 Task: Send an email with the signature Amber Rodriguez with the subject Thank you and the message I appreciate your time and attention to this matter. from softage.1@softage.net to softage.10@softage.net and softage.2@softage.net with an attached document Statement_of_work.docx
Action: Mouse moved to (349, 553)
Screenshot: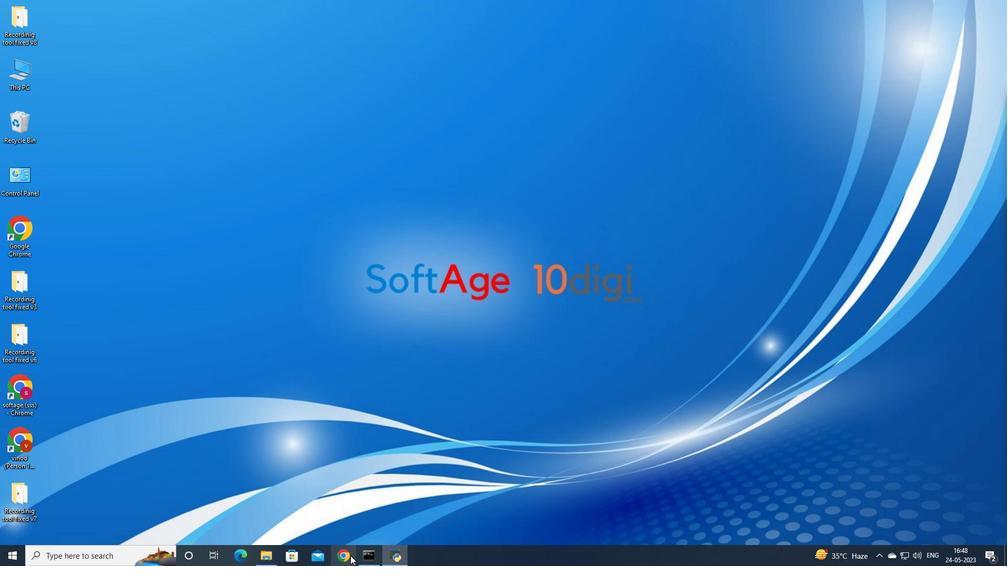 
Action: Mouse pressed left at (349, 553)
Screenshot: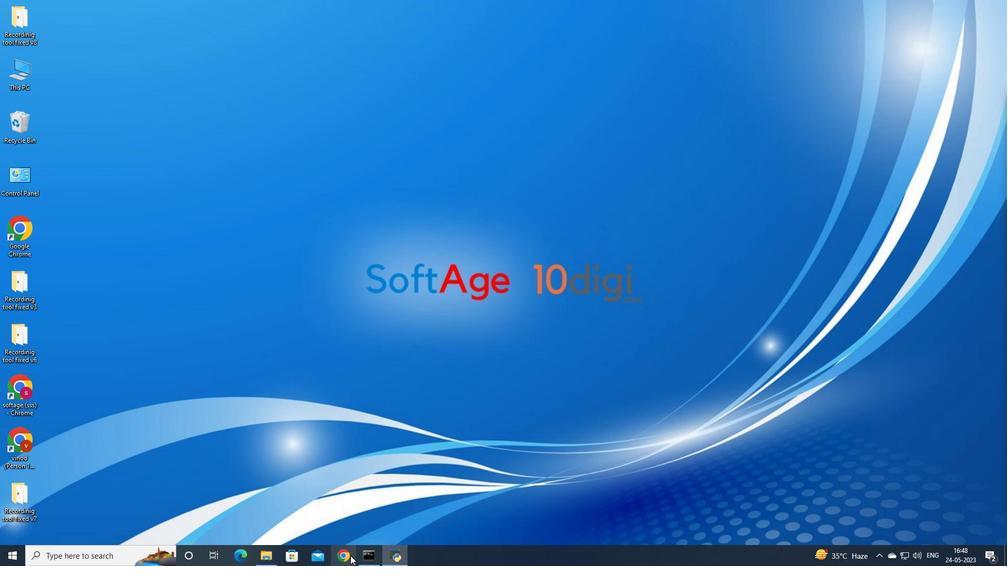 
Action: Mouse moved to (460, 310)
Screenshot: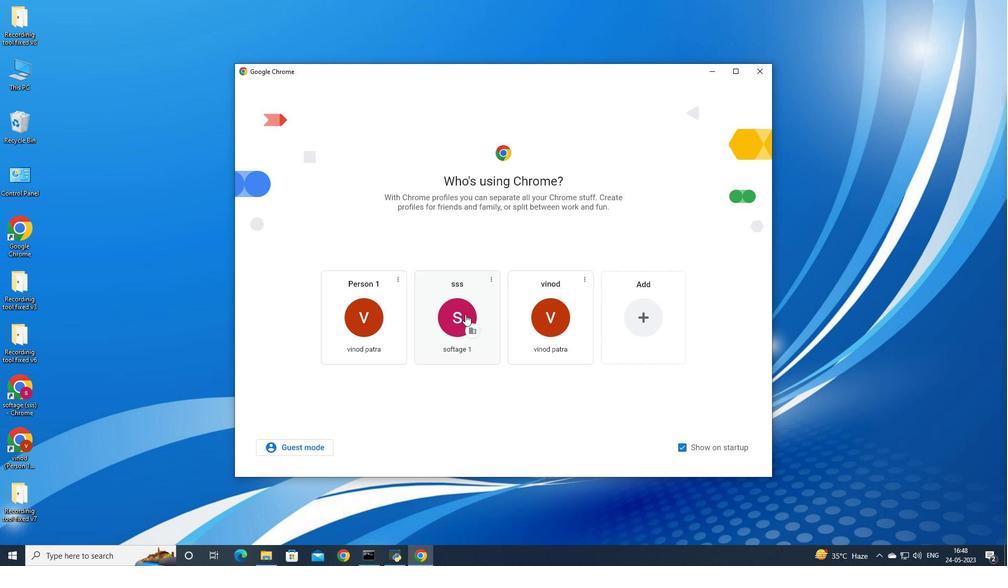 
Action: Mouse pressed left at (460, 310)
Screenshot: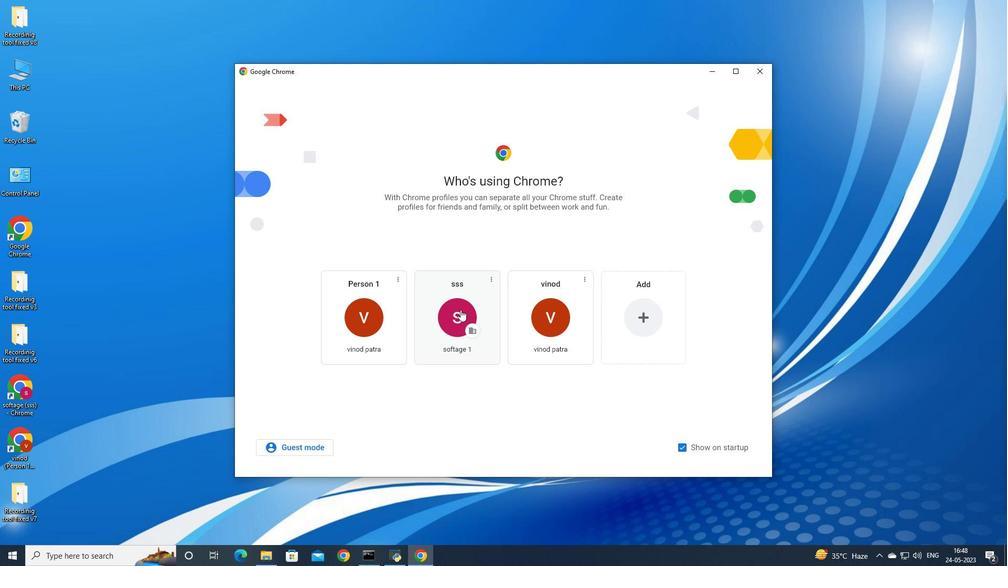 
Action: Mouse moved to (457, 320)
Screenshot: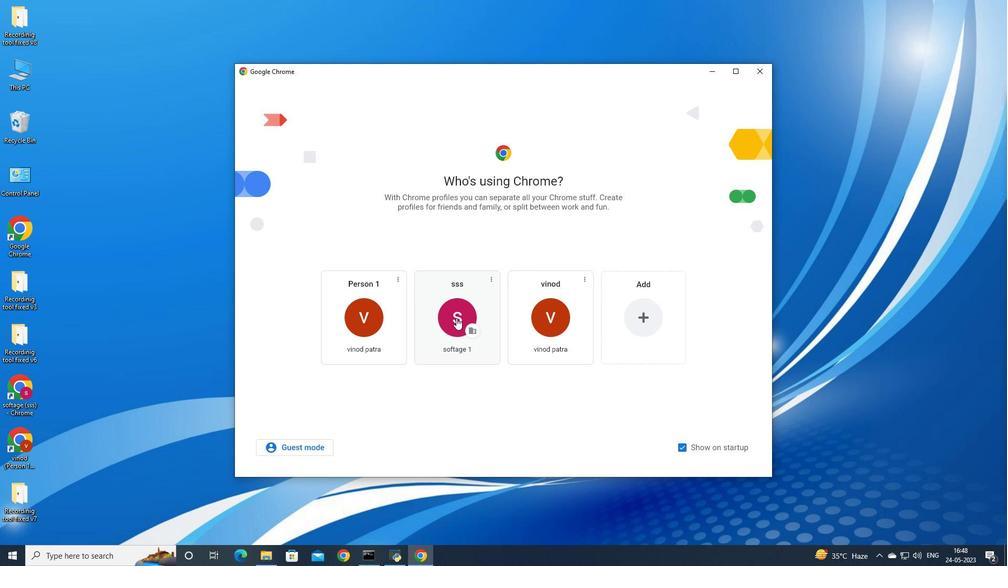 
Action: Mouse pressed left at (457, 320)
Screenshot: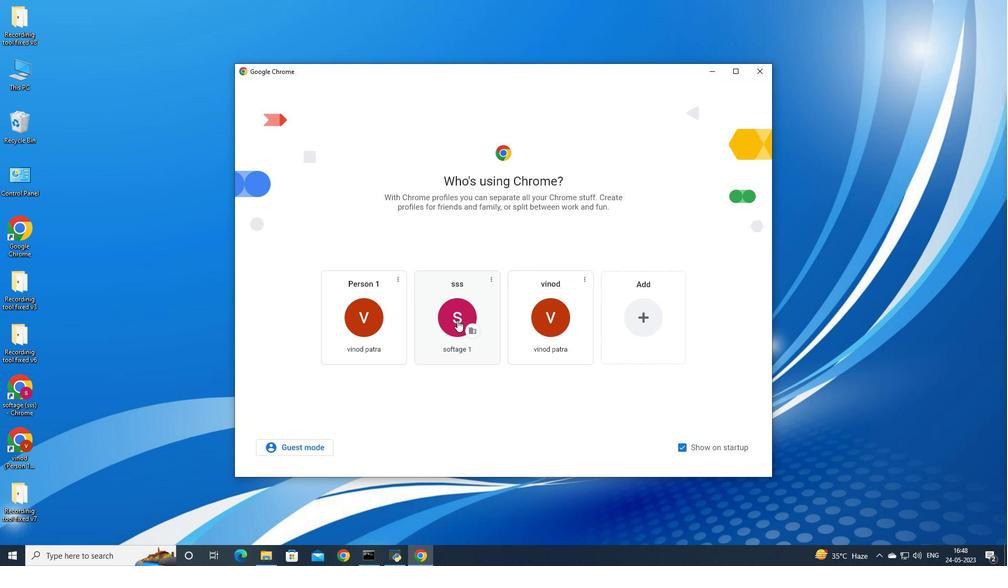 
Action: Mouse moved to (906, 57)
Screenshot: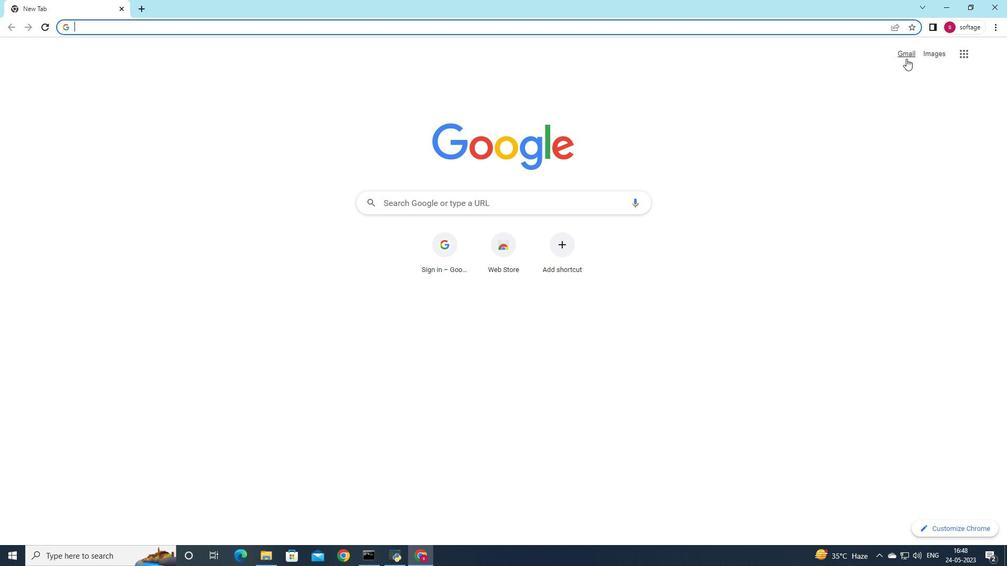 
Action: Mouse pressed left at (906, 57)
Screenshot: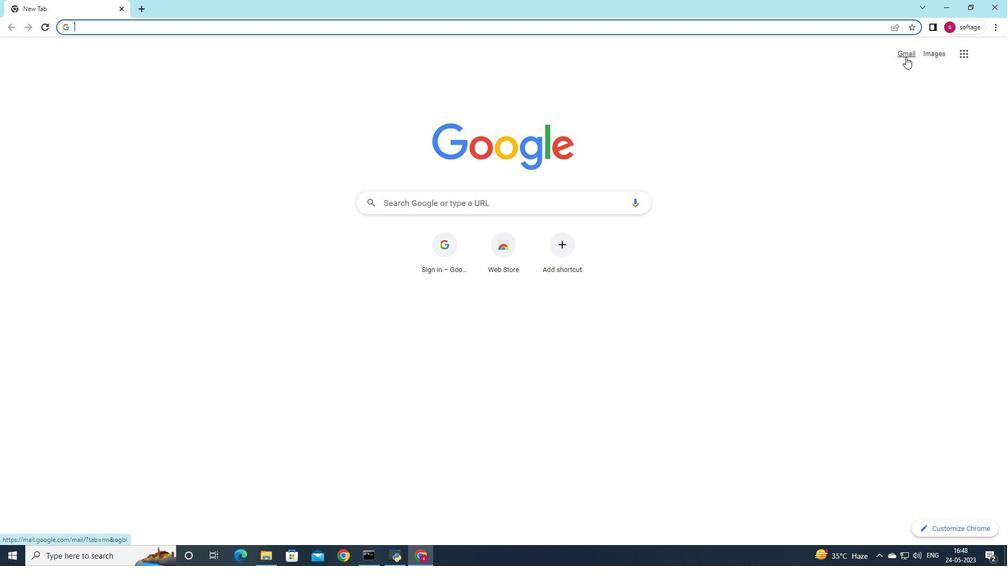 
Action: Mouse moved to (892, 77)
Screenshot: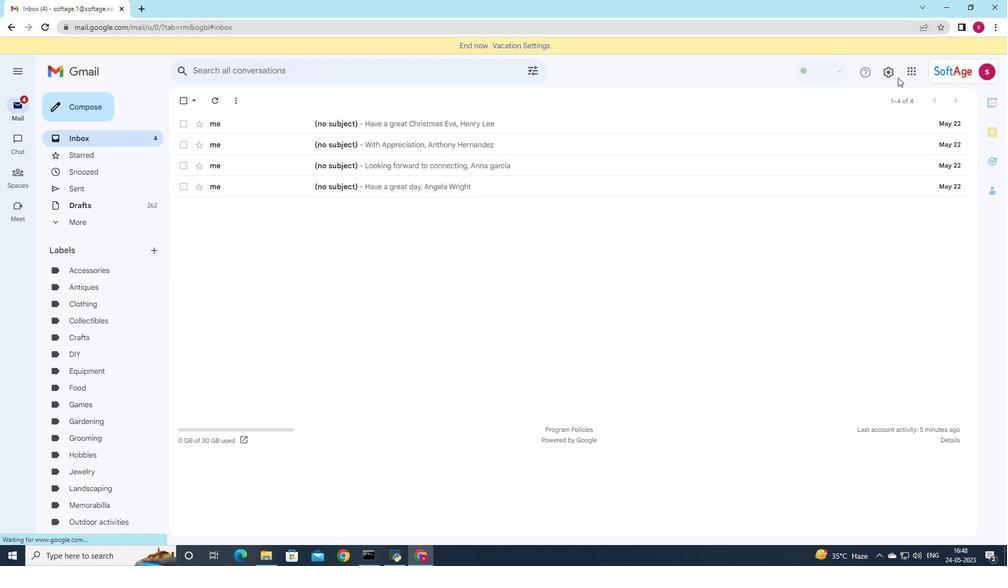 
Action: Mouse pressed left at (892, 77)
Screenshot: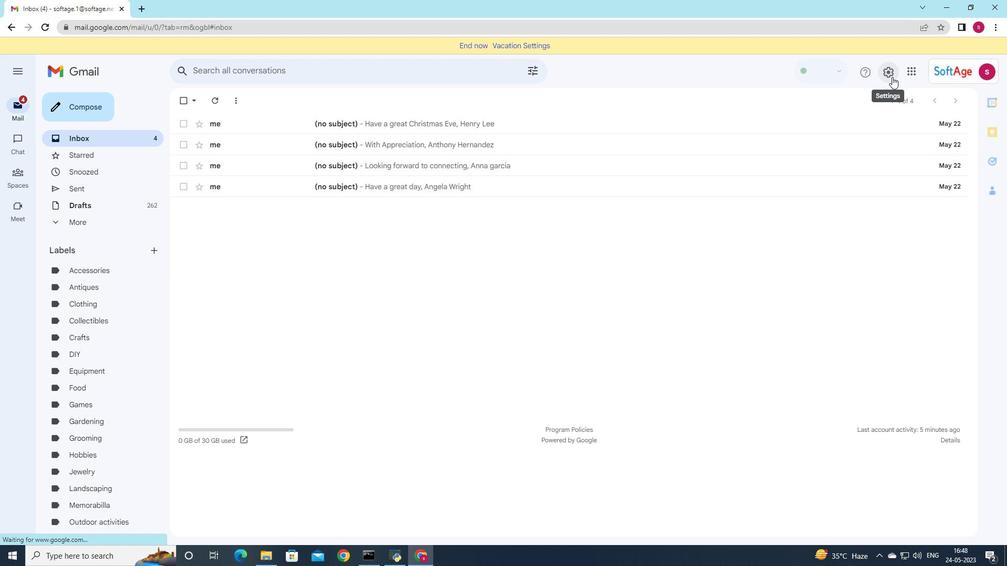 
Action: Mouse moved to (897, 120)
Screenshot: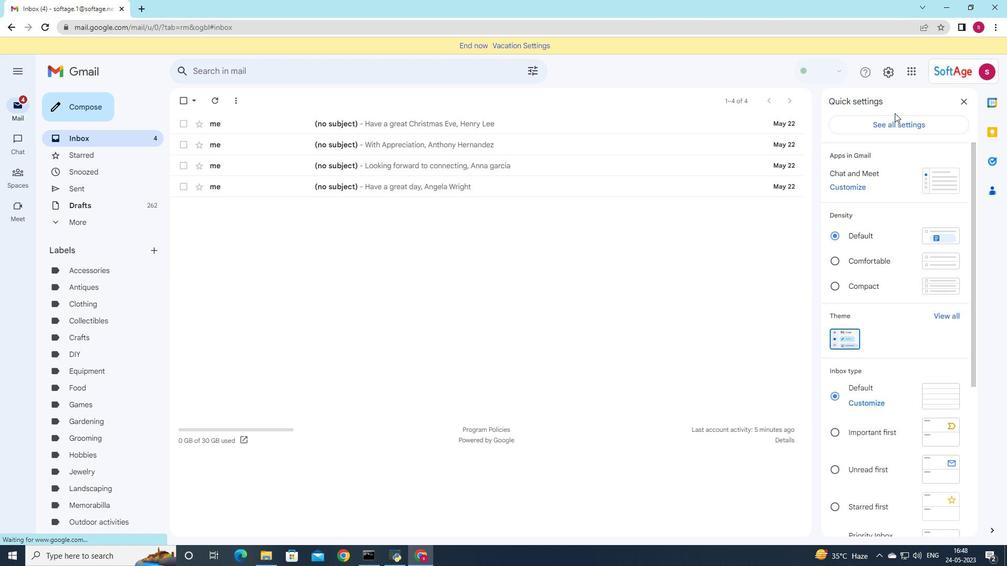 
Action: Mouse pressed left at (897, 120)
Screenshot: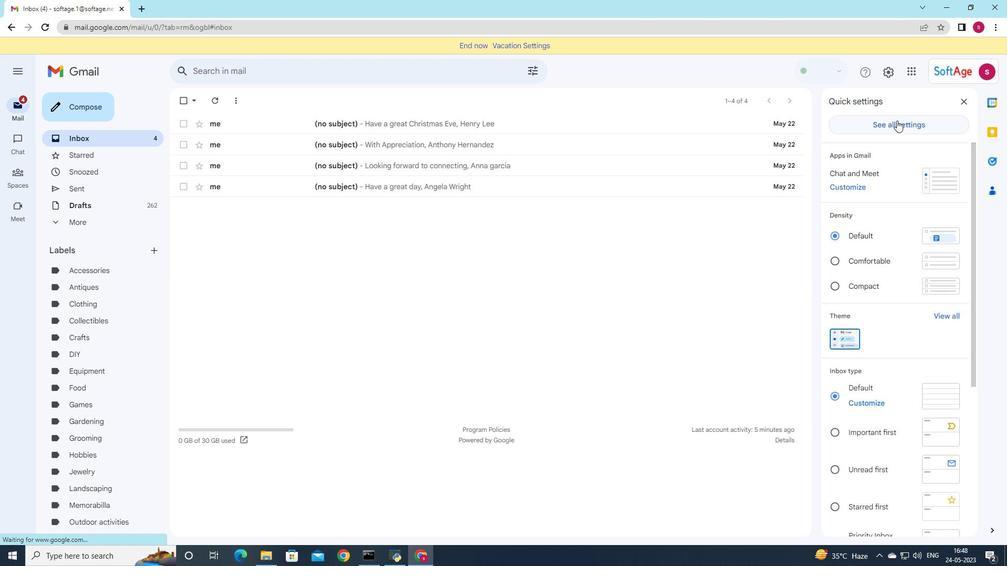 
Action: Mouse moved to (605, 199)
Screenshot: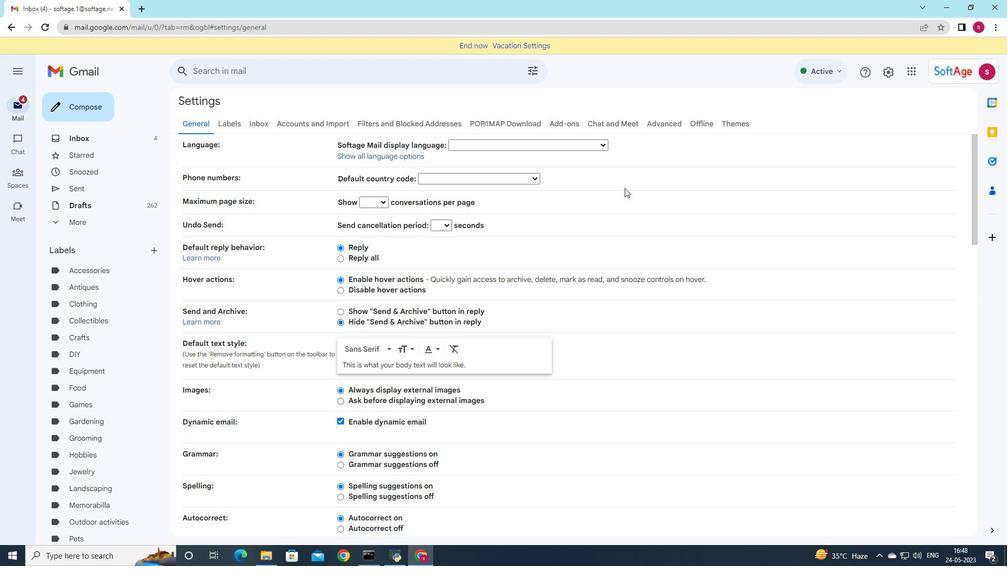 
Action: Mouse scrolled (605, 198) with delta (0, 0)
Screenshot: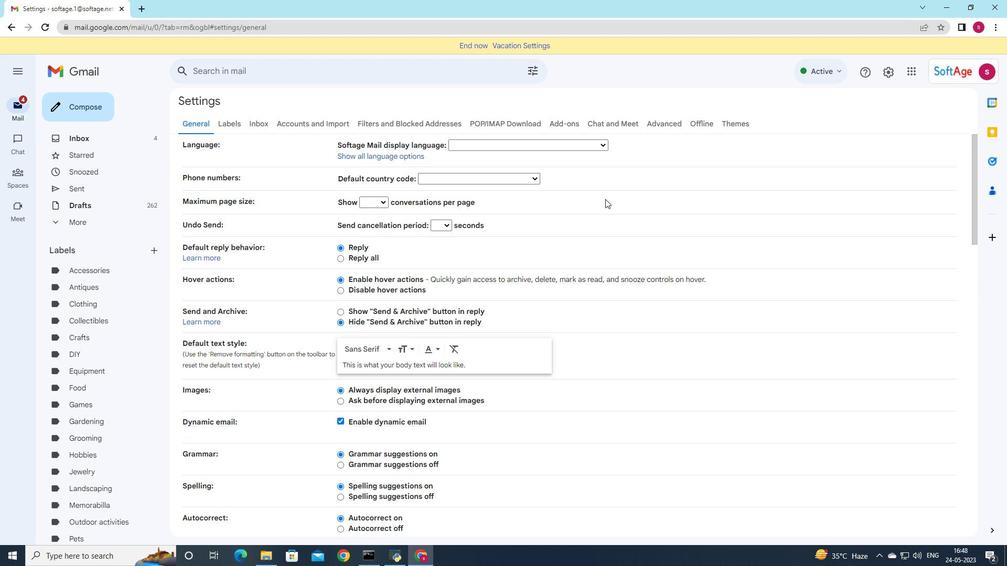 
Action: Mouse scrolled (605, 198) with delta (0, 0)
Screenshot: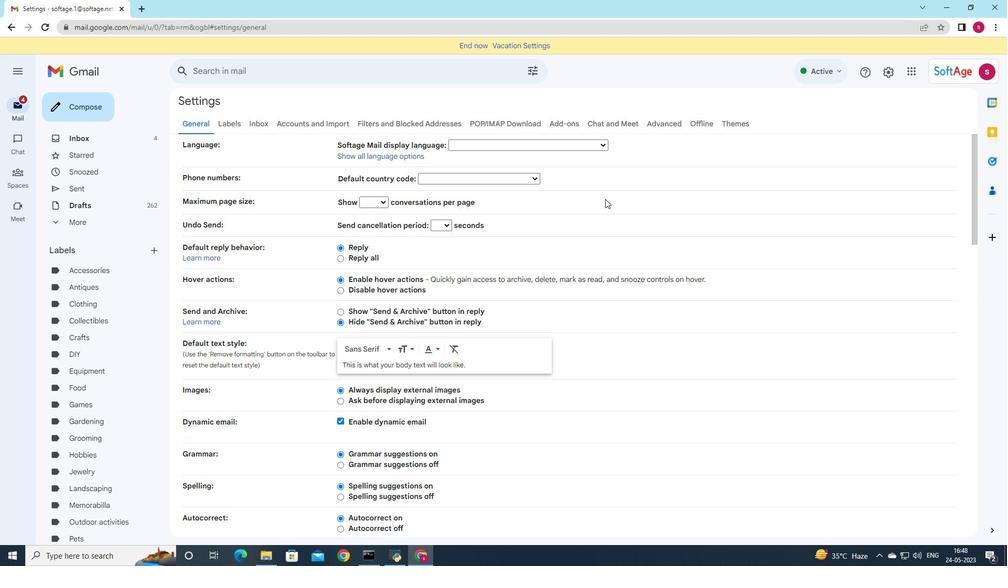 
Action: Mouse scrolled (605, 198) with delta (0, 0)
Screenshot: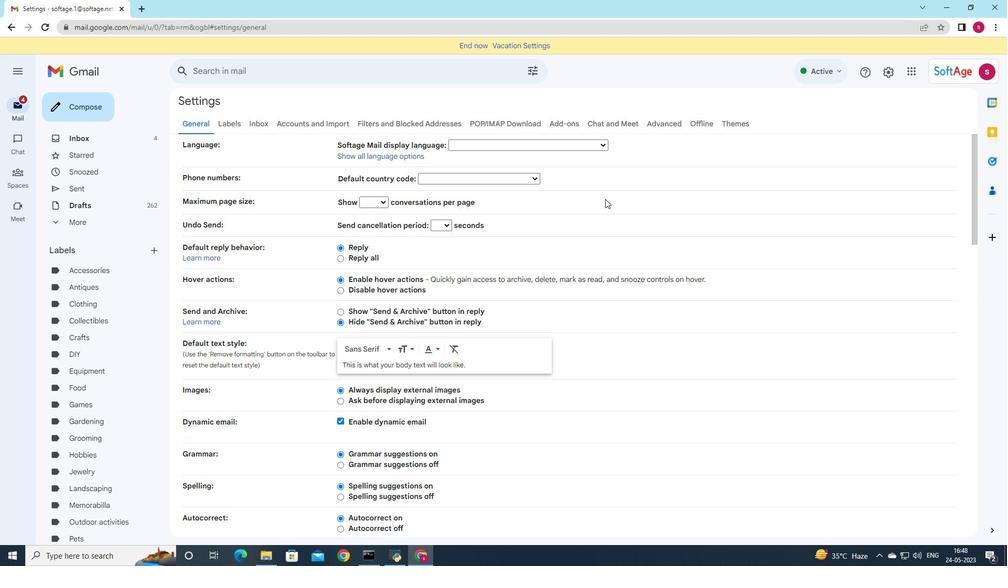 
Action: Mouse scrolled (605, 198) with delta (0, 0)
Screenshot: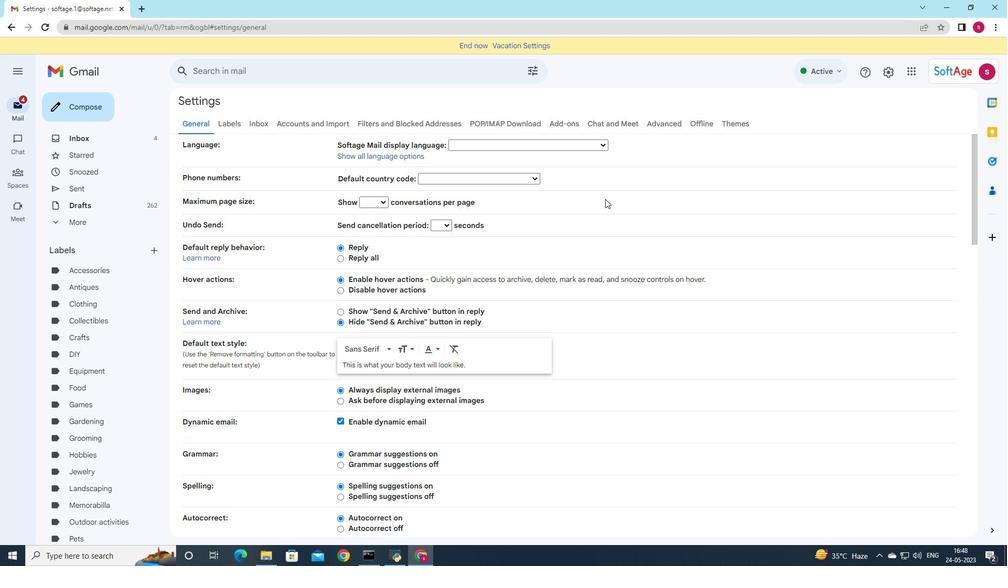 
Action: Mouse scrolled (605, 198) with delta (0, 0)
Screenshot: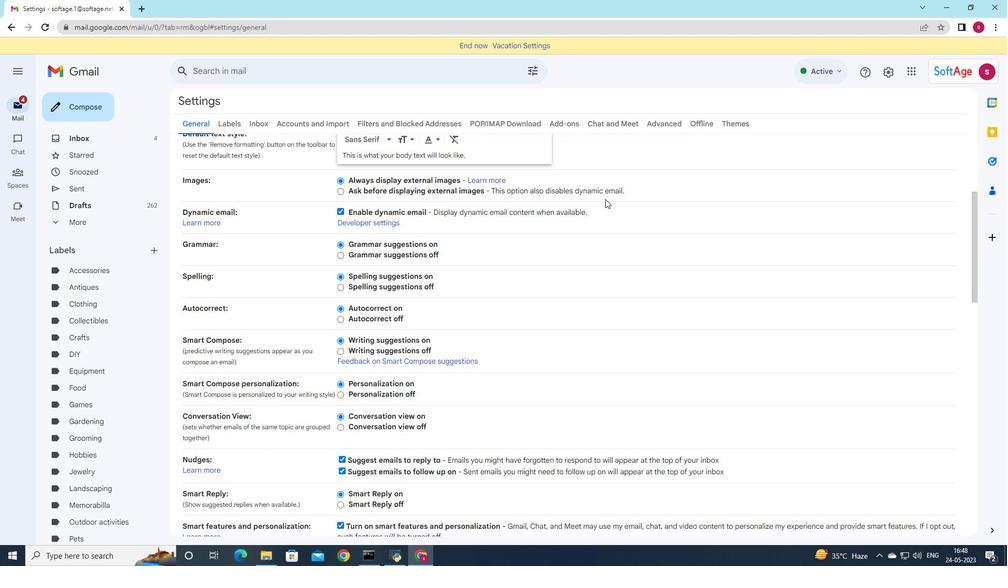 
Action: Mouse scrolled (605, 198) with delta (0, 0)
Screenshot: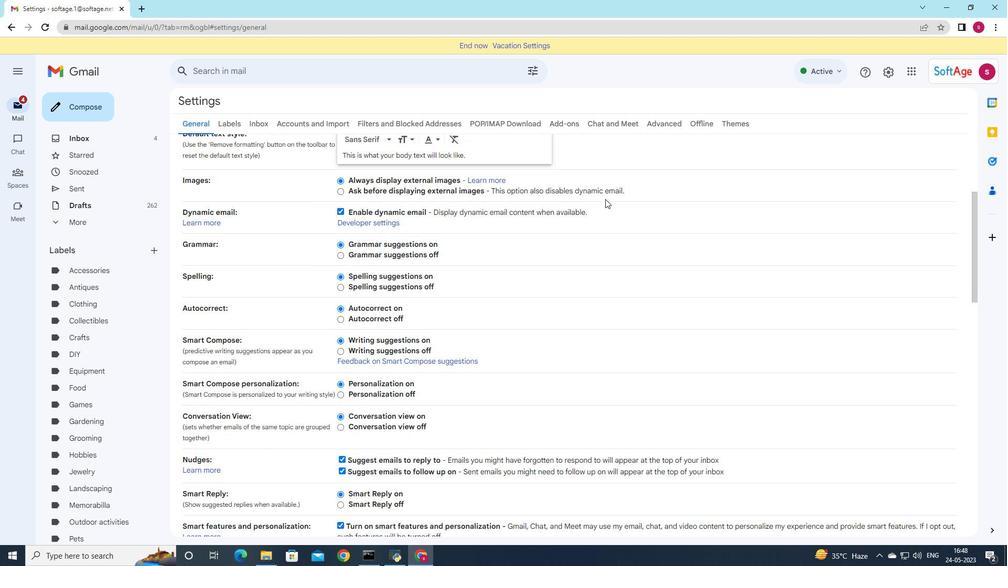 
Action: Mouse scrolled (605, 198) with delta (0, 0)
Screenshot: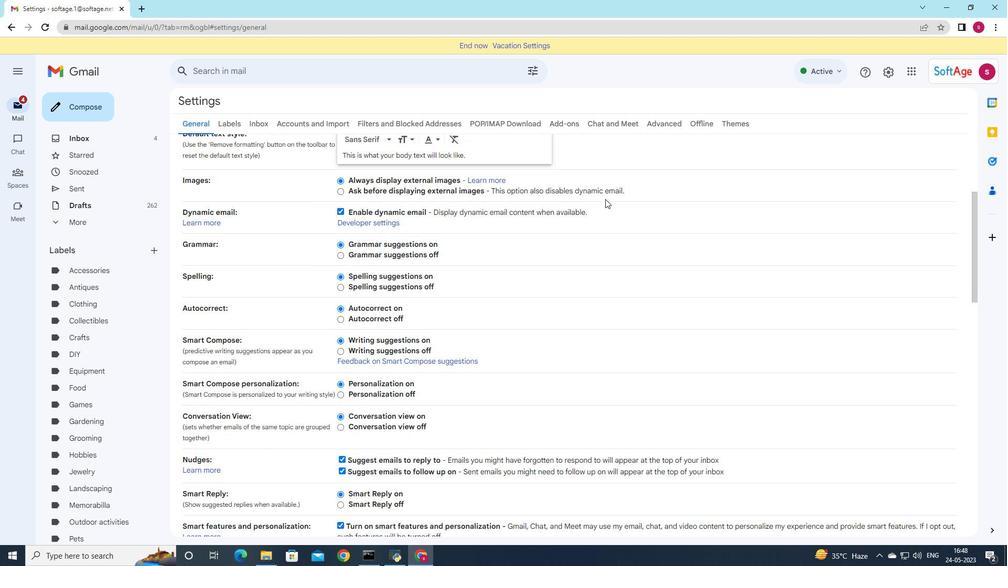 
Action: Mouse scrolled (605, 198) with delta (0, 0)
Screenshot: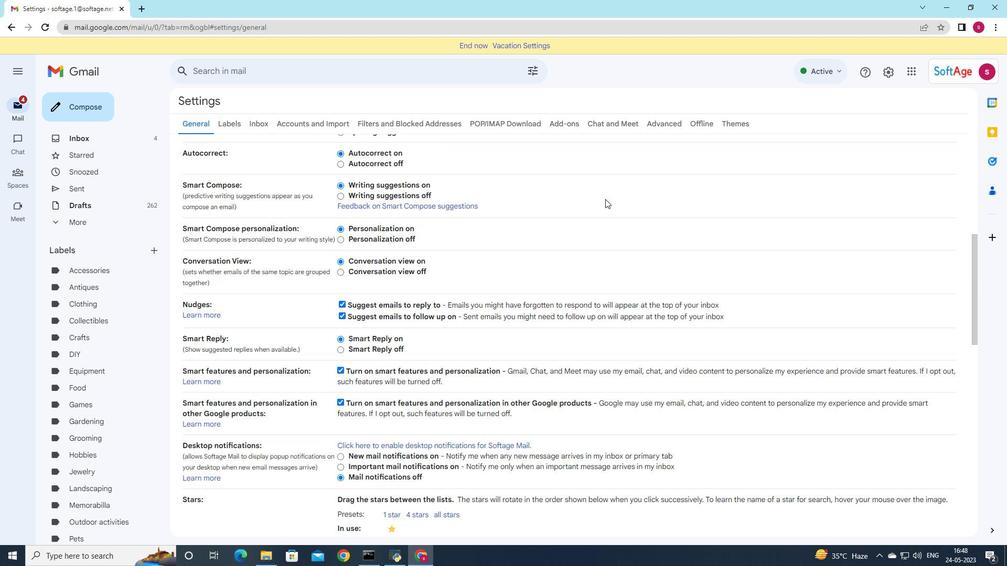 
Action: Mouse scrolled (605, 198) with delta (0, 0)
Screenshot: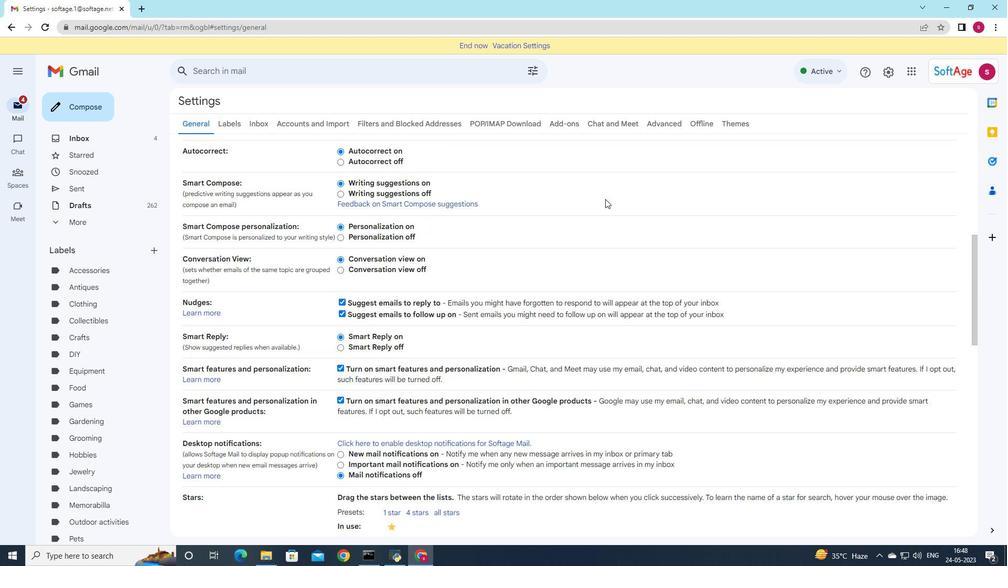 
Action: Mouse scrolled (605, 198) with delta (0, 0)
Screenshot: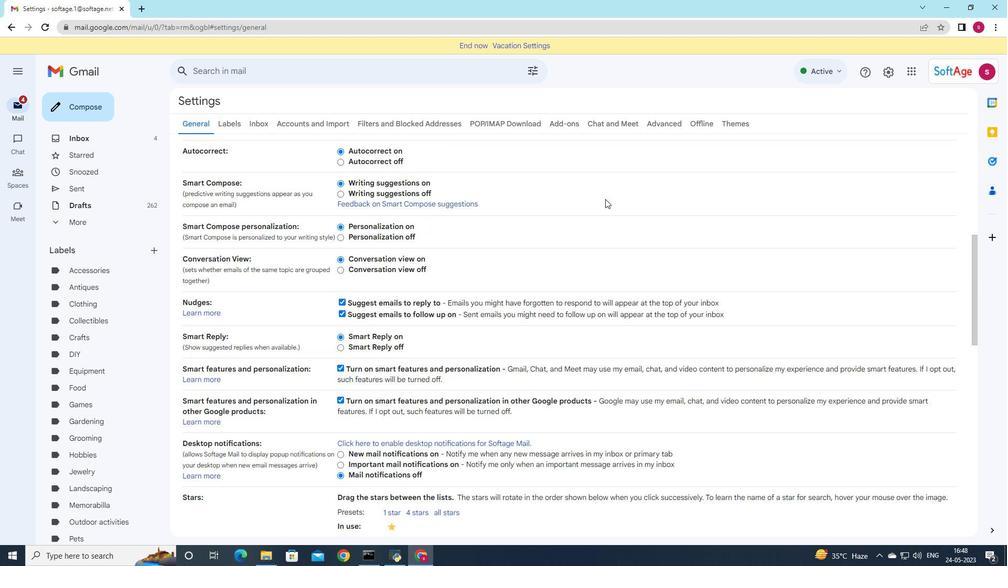 
Action: Mouse scrolled (605, 198) with delta (0, 0)
Screenshot: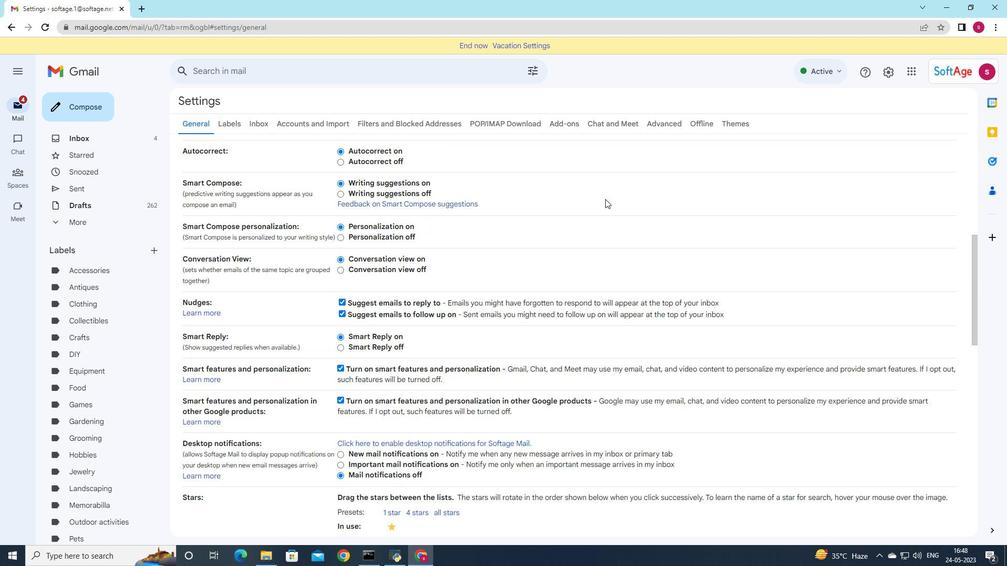 
Action: Mouse scrolled (605, 198) with delta (0, 0)
Screenshot: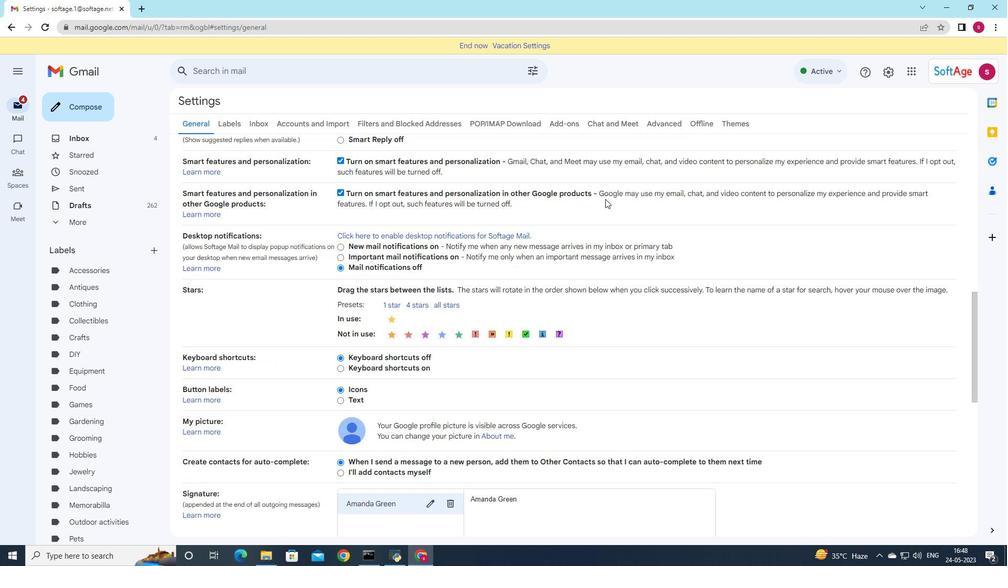 
Action: Mouse scrolled (605, 198) with delta (0, 0)
Screenshot: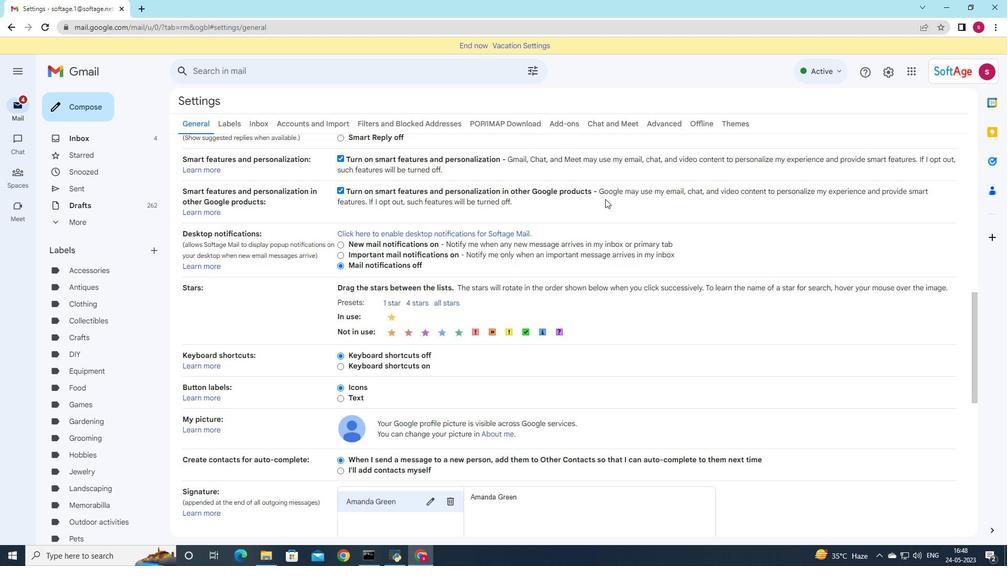 
Action: Mouse scrolled (605, 198) with delta (0, 0)
Screenshot: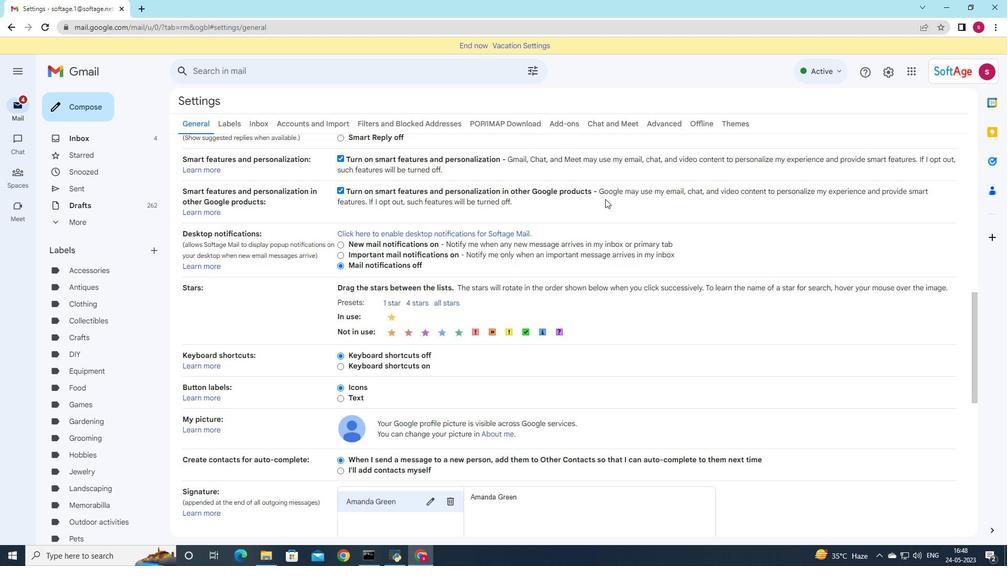 
Action: Mouse scrolled (605, 198) with delta (0, 0)
Screenshot: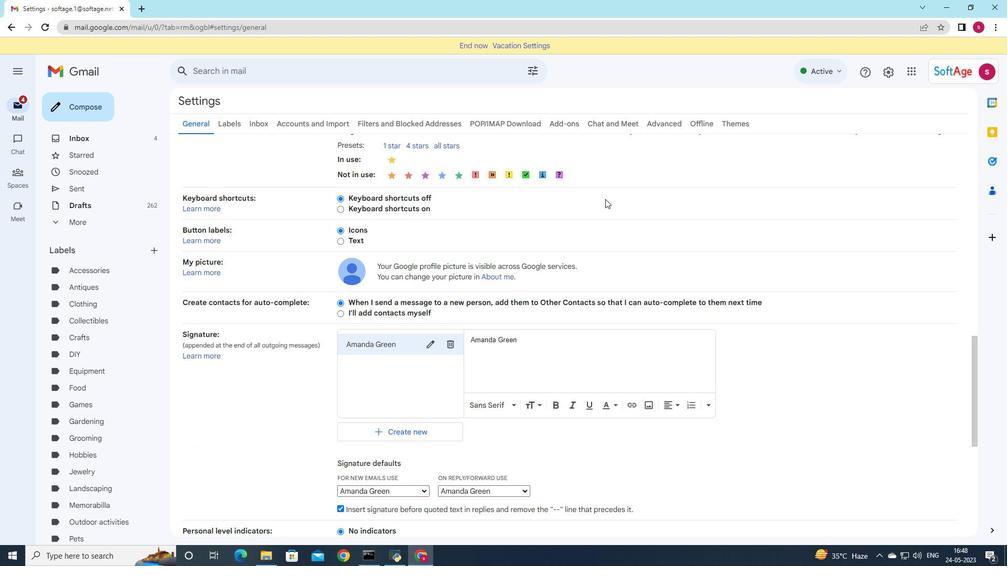 
Action: Mouse scrolled (605, 198) with delta (0, 0)
Screenshot: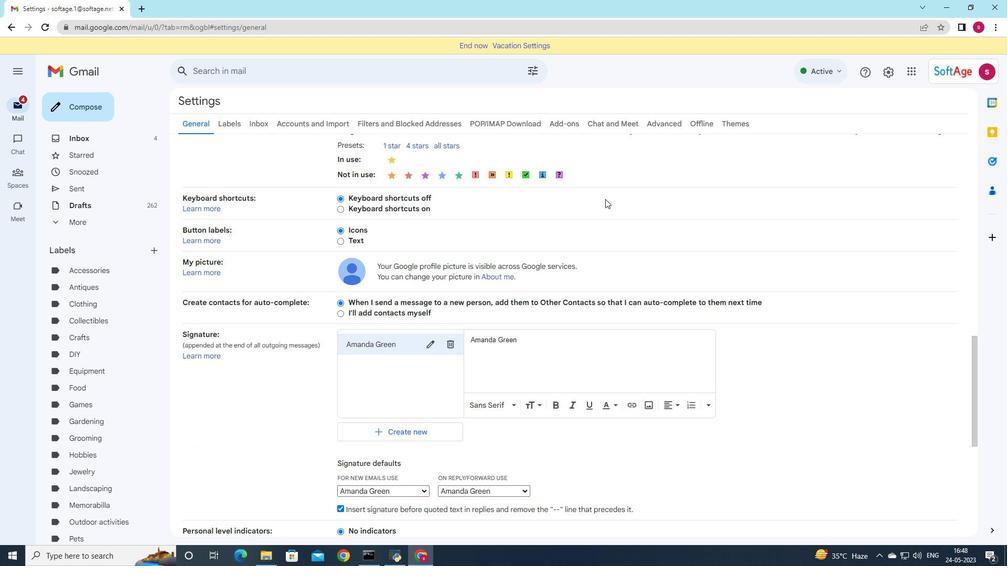 
Action: Mouse scrolled (605, 198) with delta (0, 0)
Screenshot: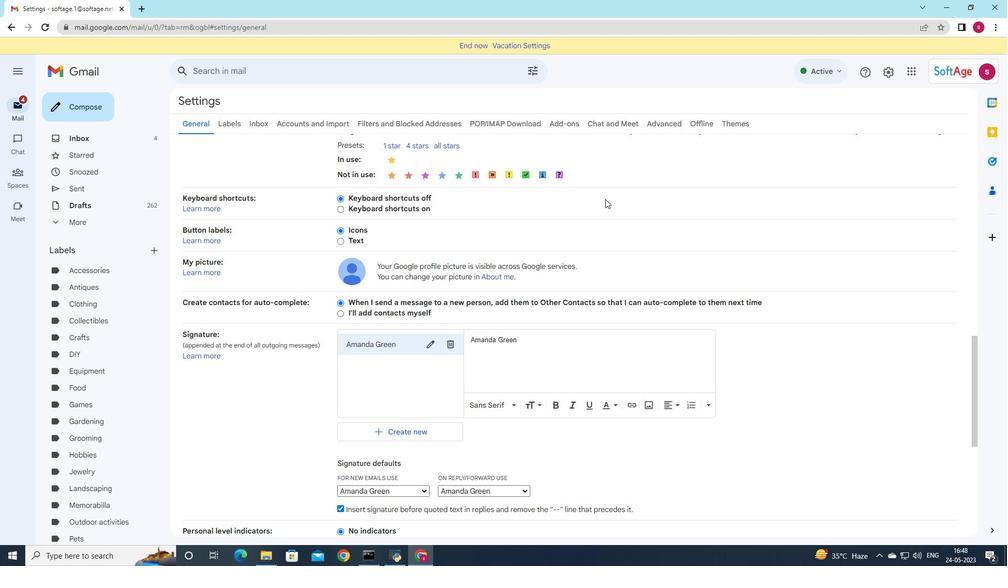 
Action: Mouse moved to (453, 191)
Screenshot: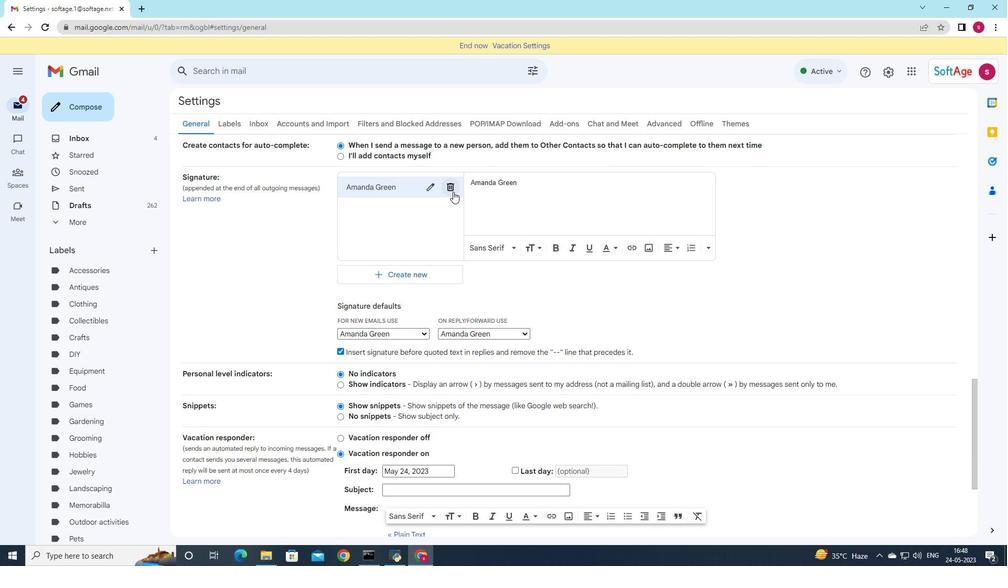 
Action: Mouse pressed left at (453, 191)
Screenshot: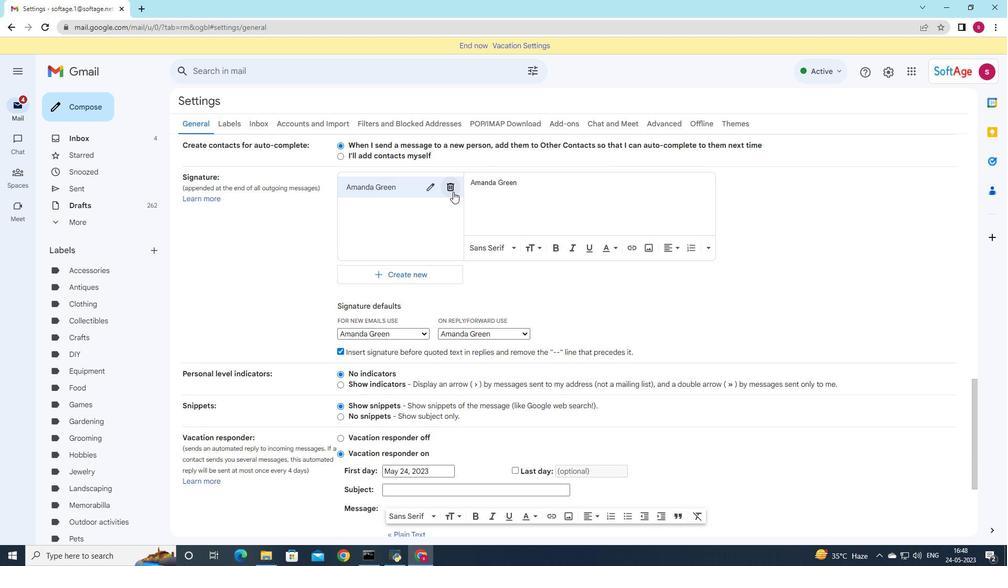 
Action: Mouse moved to (606, 314)
Screenshot: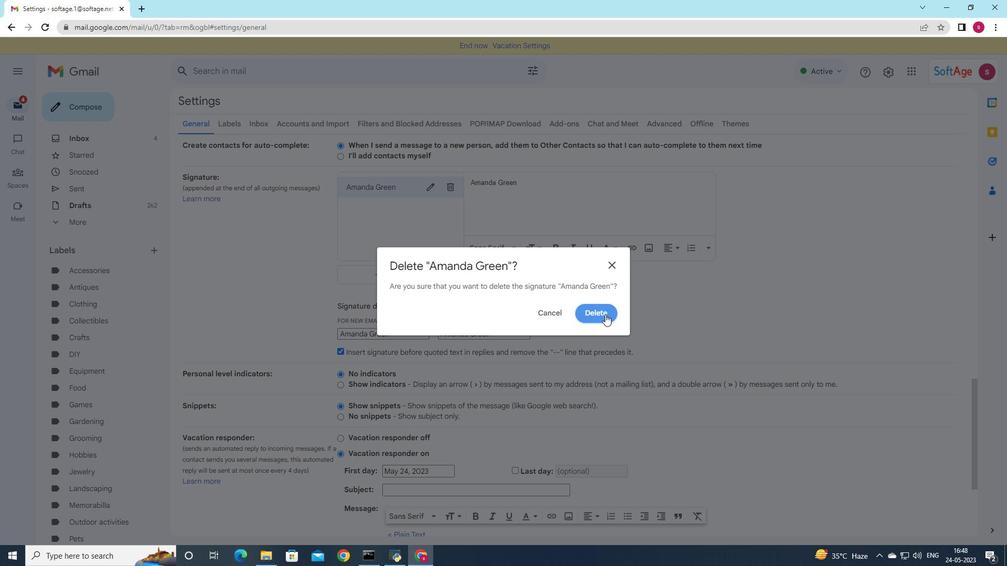 
Action: Mouse pressed left at (606, 314)
Screenshot: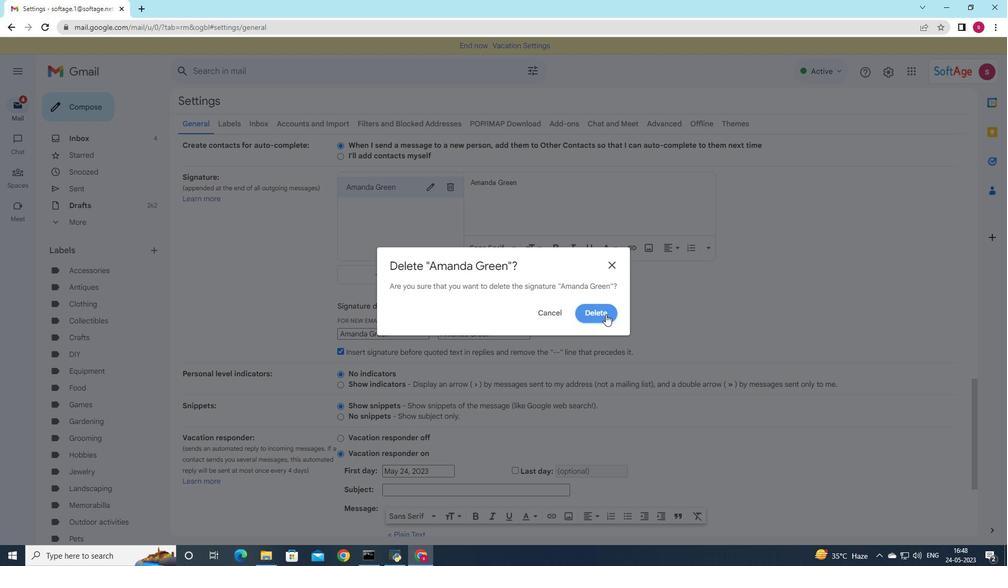 
Action: Mouse moved to (394, 195)
Screenshot: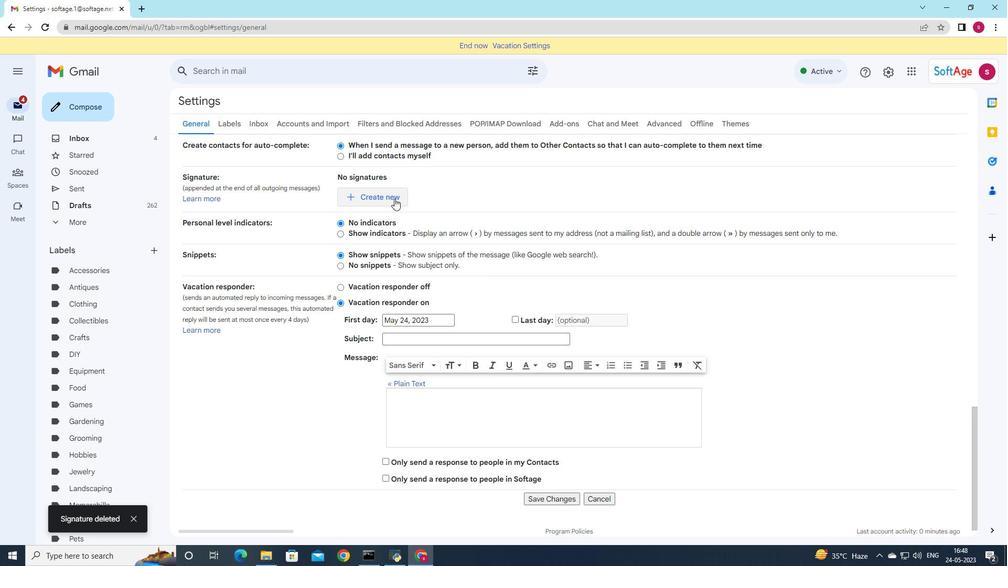 
Action: Mouse pressed left at (394, 195)
Screenshot: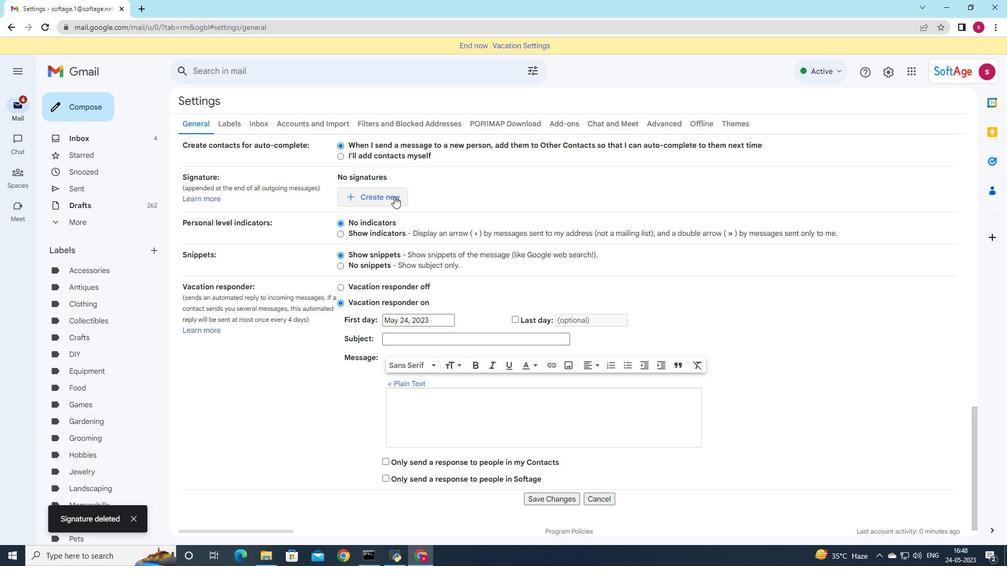 
Action: Mouse moved to (509, 283)
Screenshot: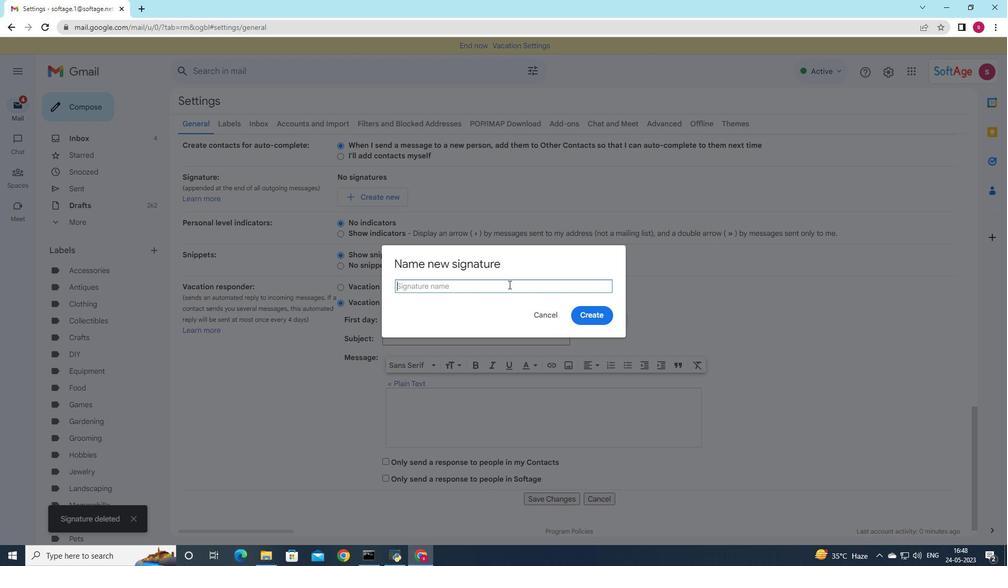 
Action: Key pressed <Key.shift>Amber<Key.space><Key.shift>Rodriguez
Screenshot: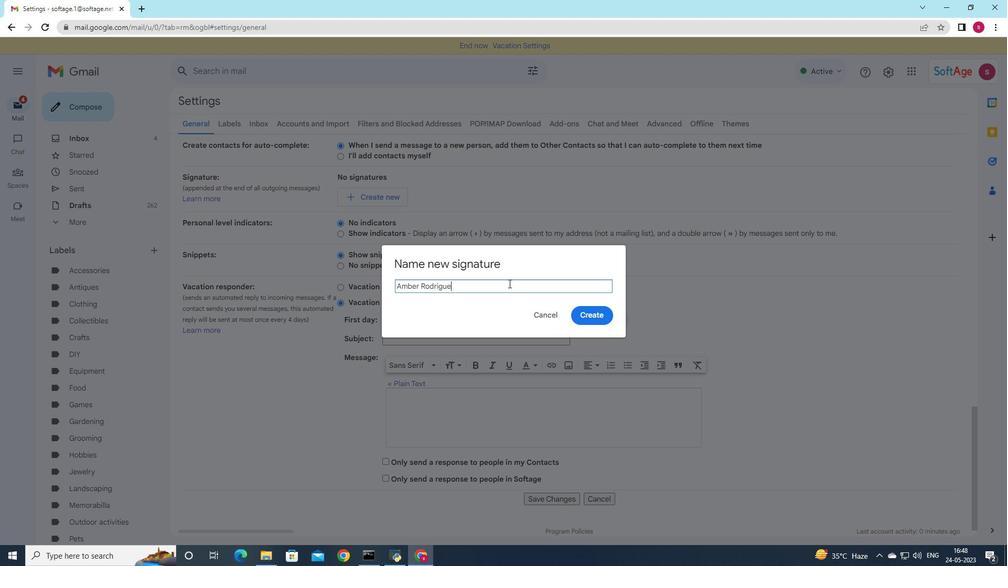 
Action: Mouse moved to (564, 322)
Screenshot: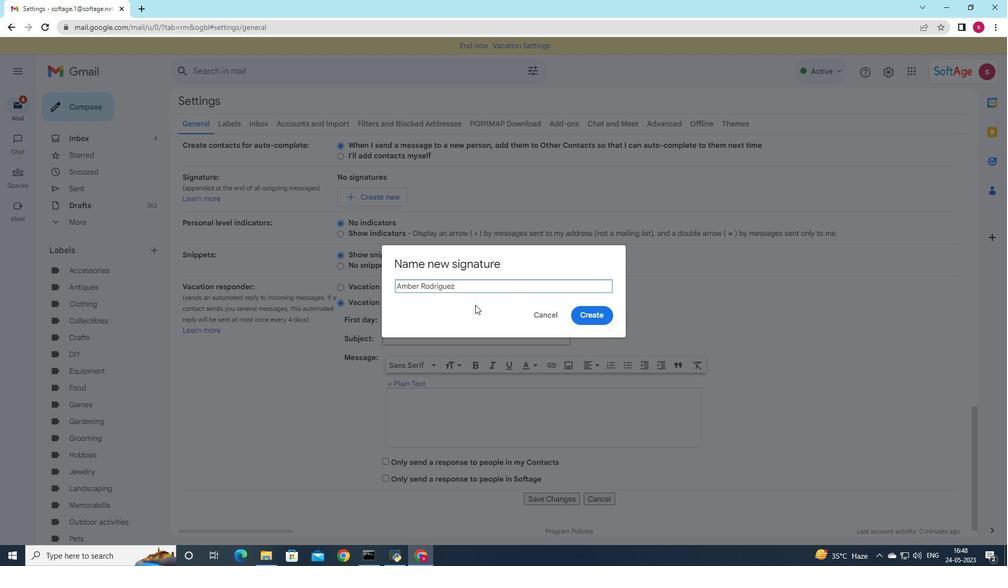 
Action: Mouse scrolled (564, 321) with delta (0, 0)
Screenshot: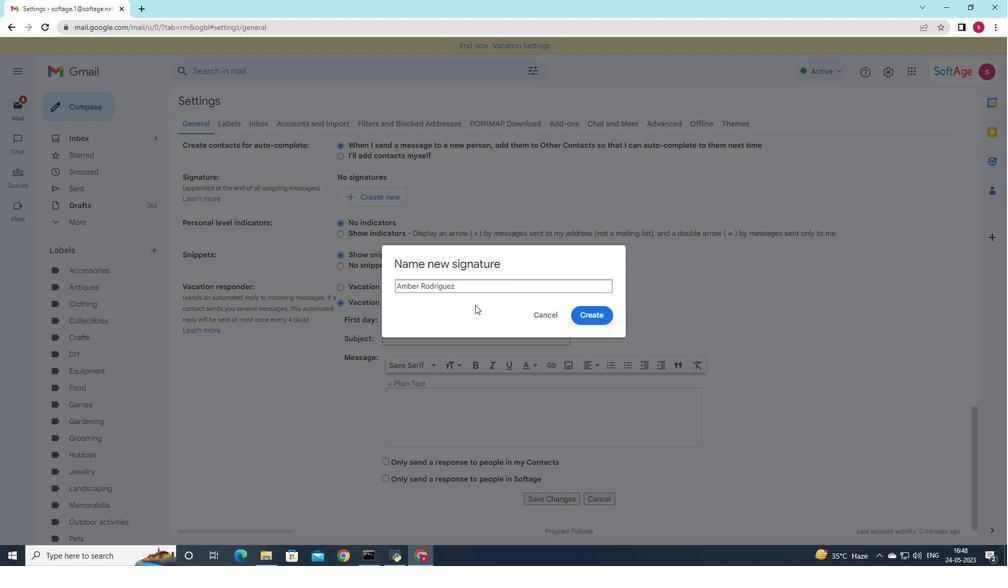 
Action: Mouse moved to (587, 315)
Screenshot: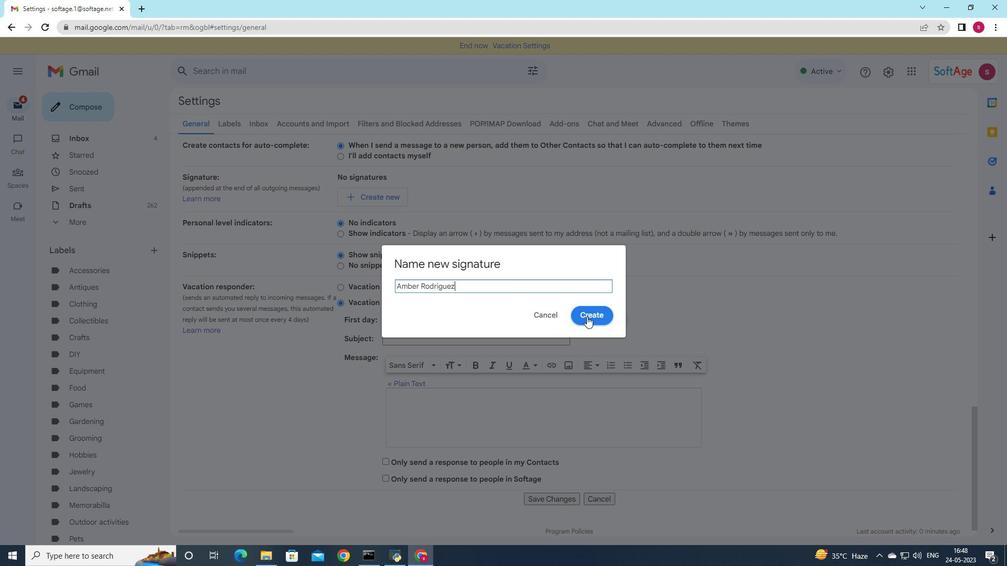 
Action: Mouse pressed left at (587, 315)
Screenshot: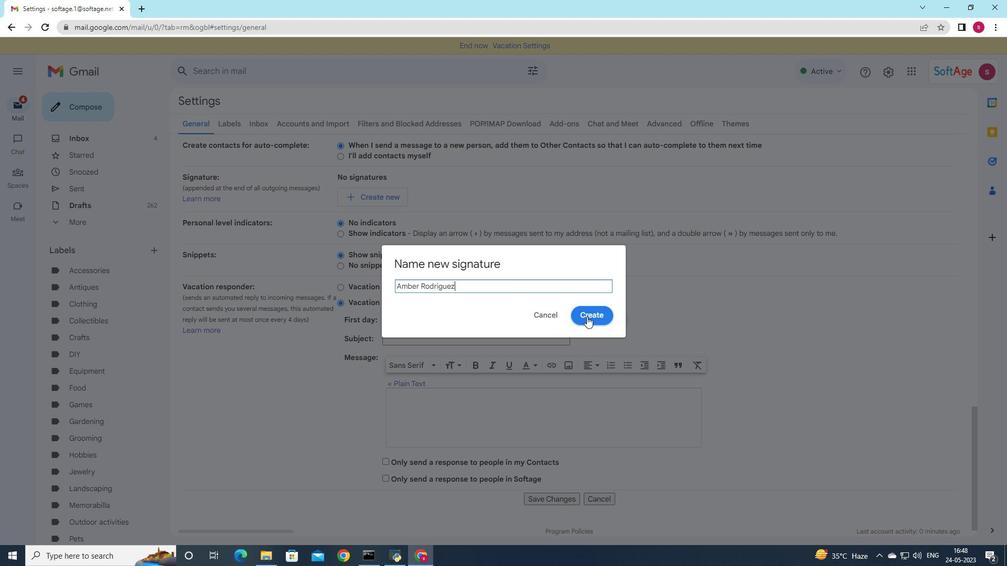 
Action: Mouse moved to (538, 209)
Screenshot: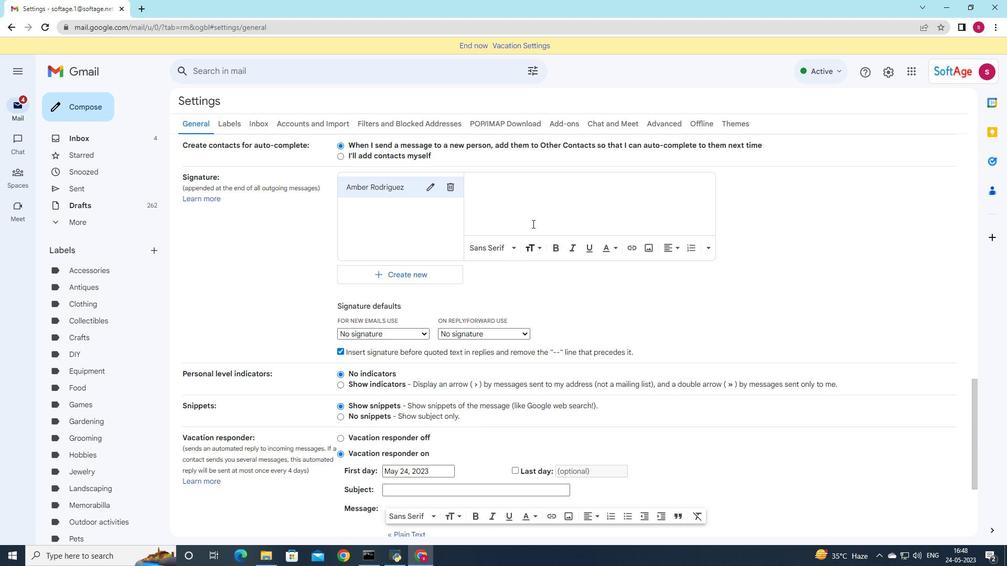 
Action: Mouse pressed left at (538, 209)
Screenshot: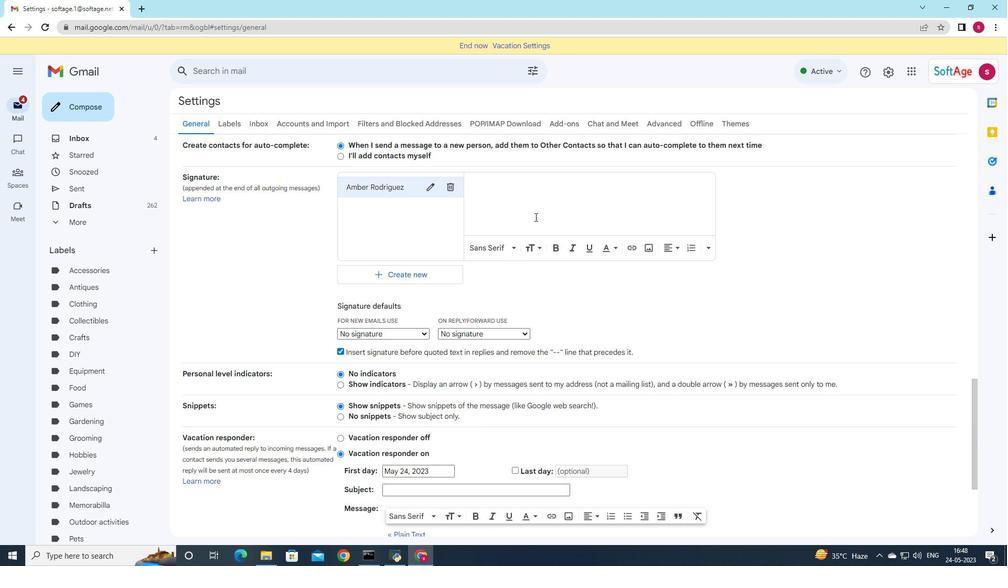 
Action: Key pressed <Key.shift>Amber<Key.space><Key.shift>Rodriguez
Screenshot: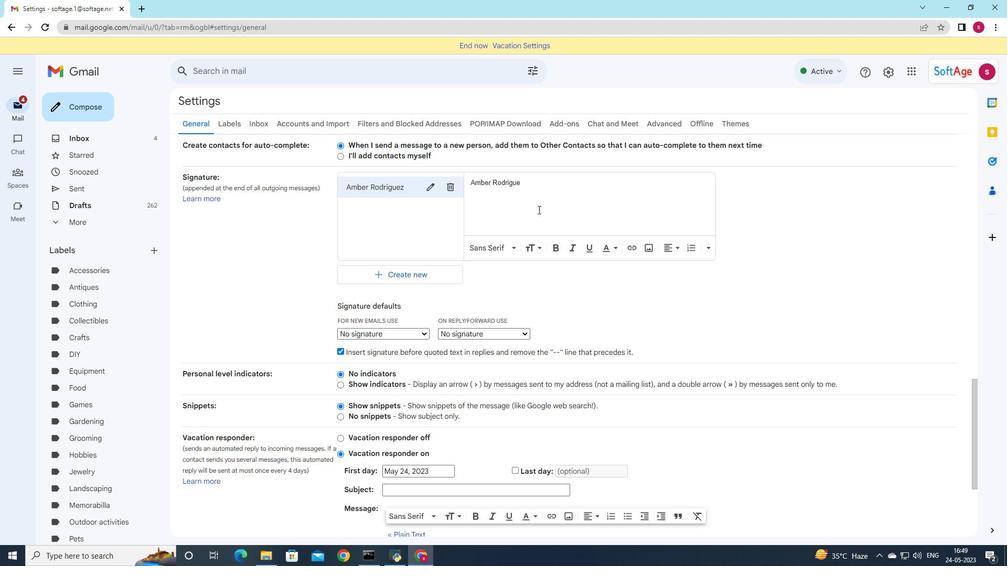 
Action: Mouse moved to (421, 335)
Screenshot: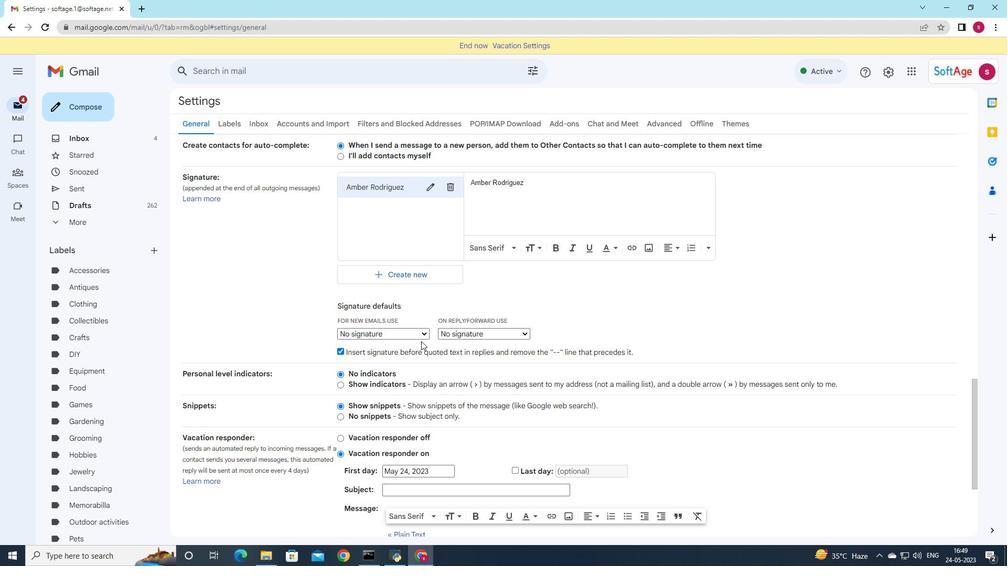 
Action: Mouse pressed left at (421, 335)
Screenshot: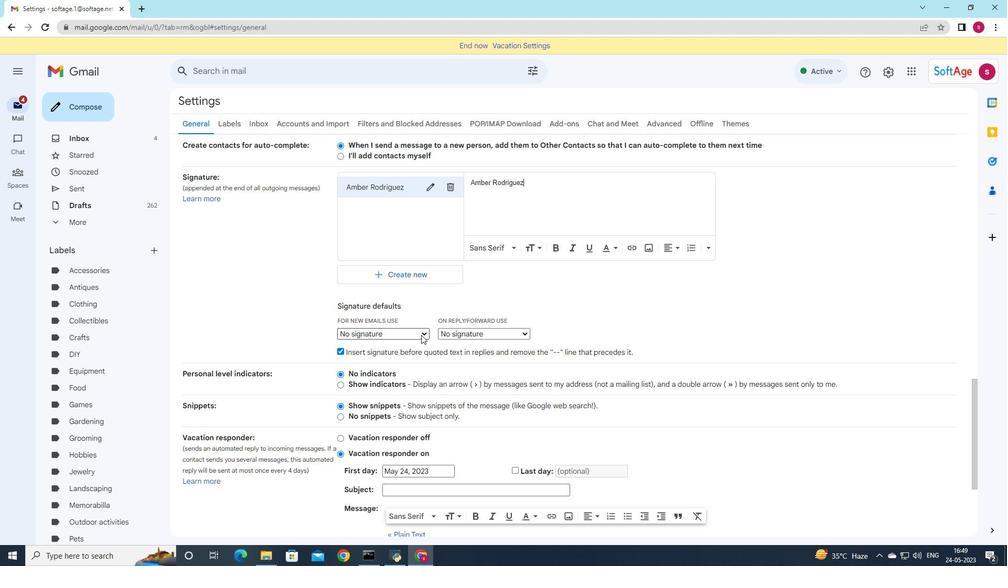 
Action: Mouse moved to (393, 356)
Screenshot: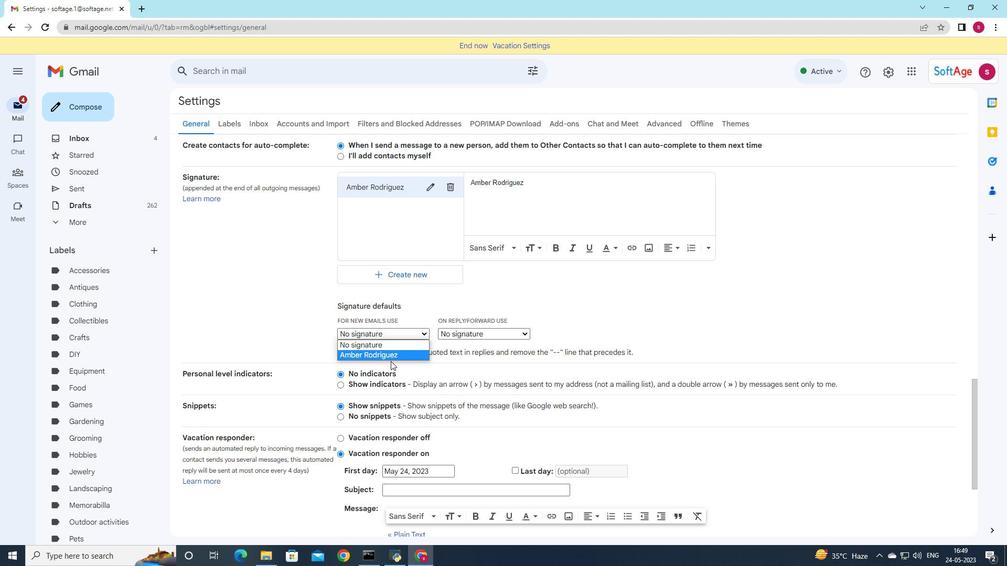 
Action: Mouse pressed left at (393, 356)
Screenshot: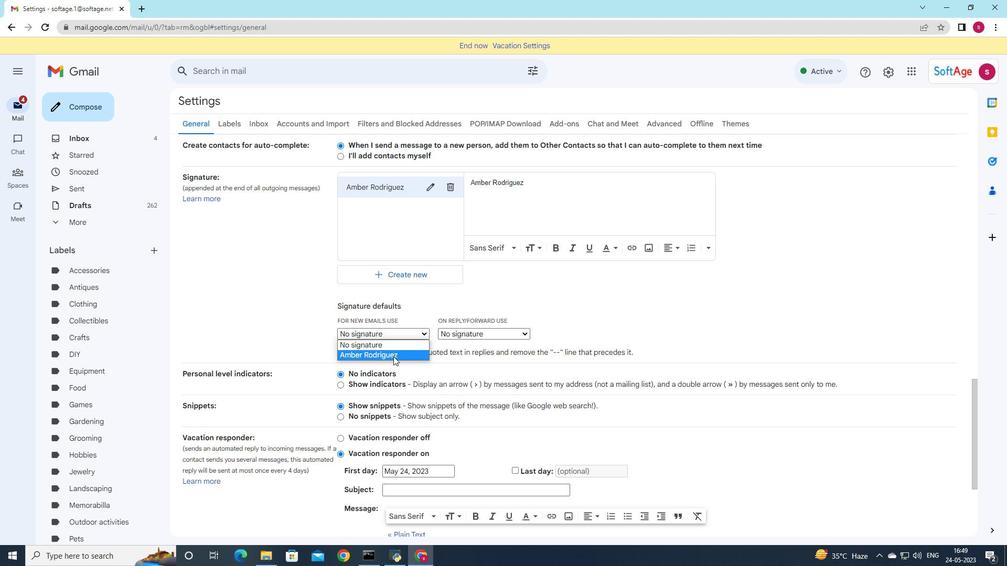
Action: Mouse moved to (468, 332)
Screenshot: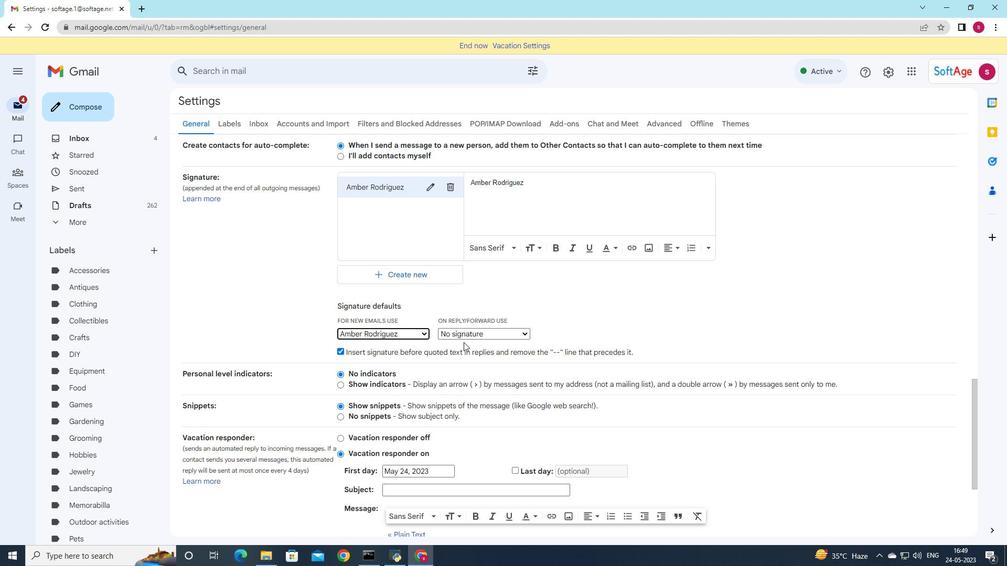 
Action: Mouse pressed left at (468, 332)
Screenshot: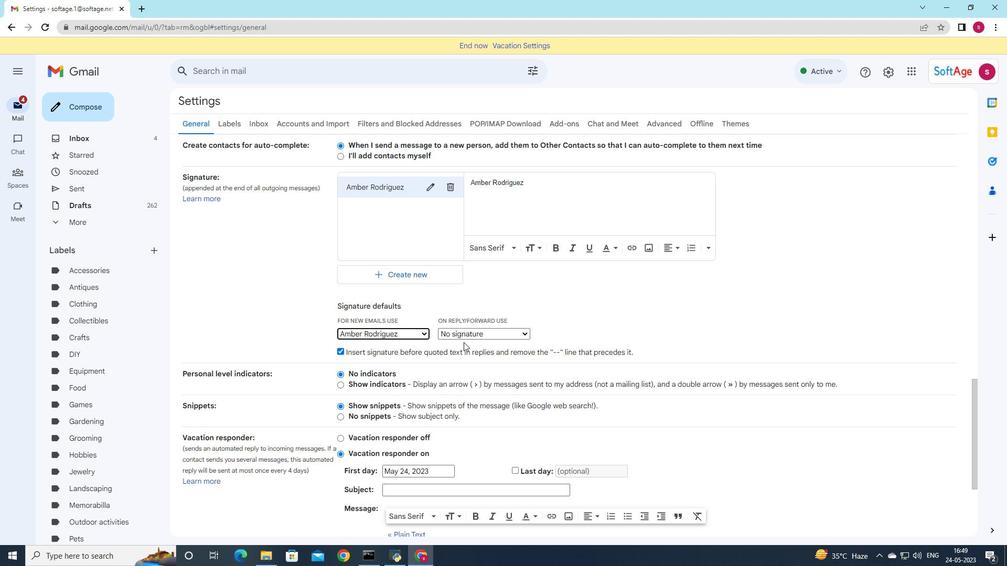
Action: Mouse moved to (467, 353)
Screenshot: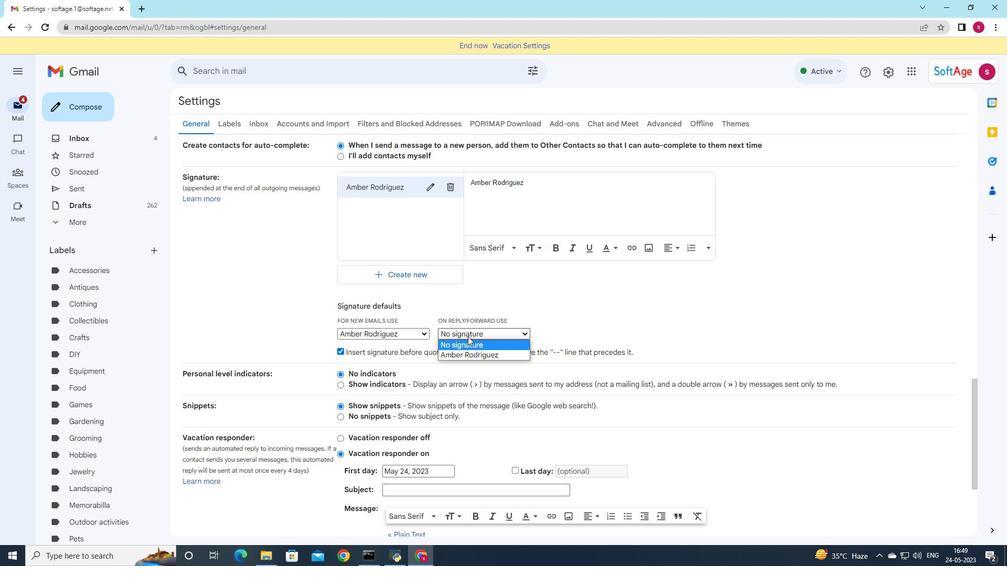 
Action: Mouse pressed left at (467, 353)
Screenshot: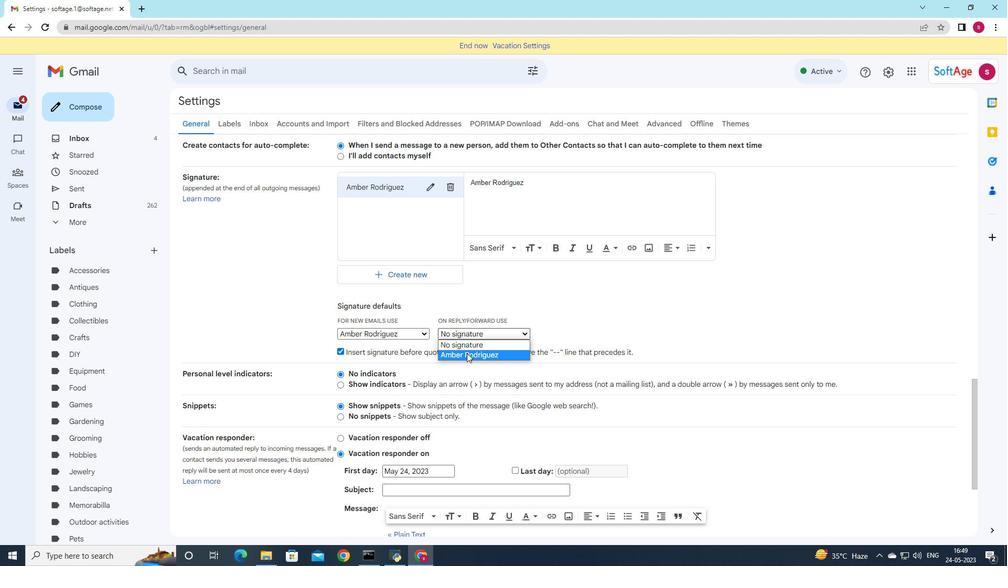 
Action: Mouse moved to (431, 334)
Screenshot: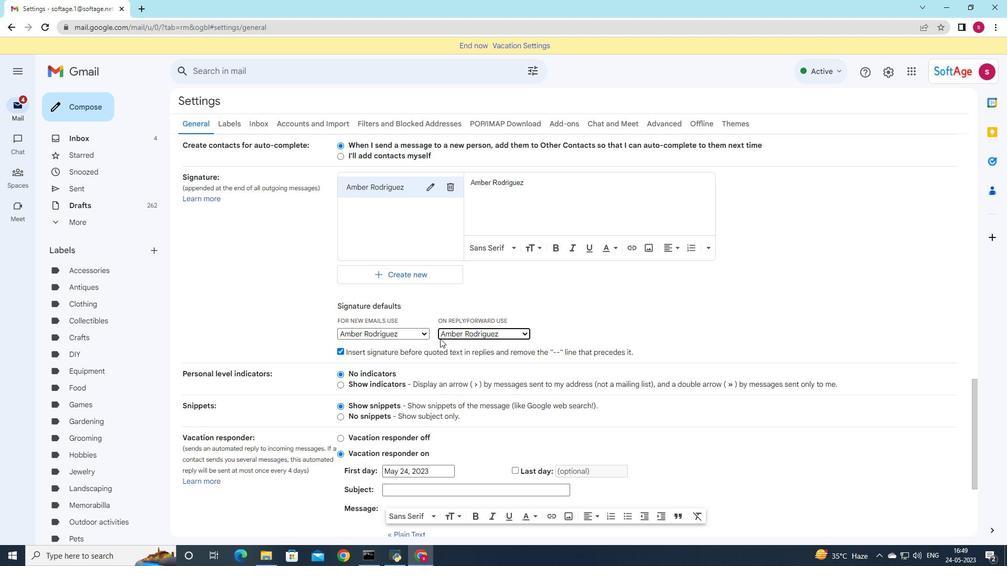 
Action: Mouse scrolled (431, 334) with delta (0, 0)
Screenshot: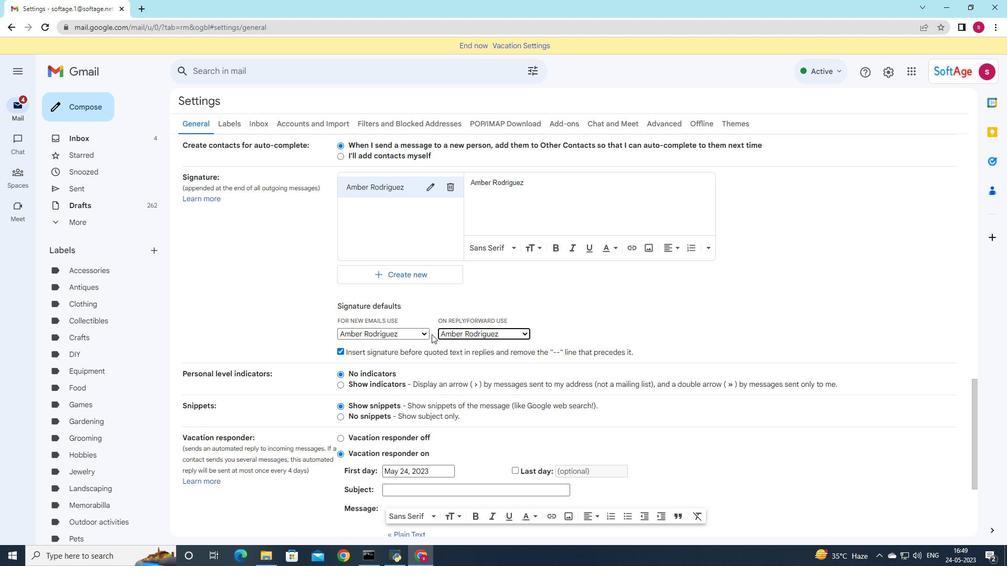 
Action: Mouse scrolled (431, 334) with delta (0, 0)
Screenshot: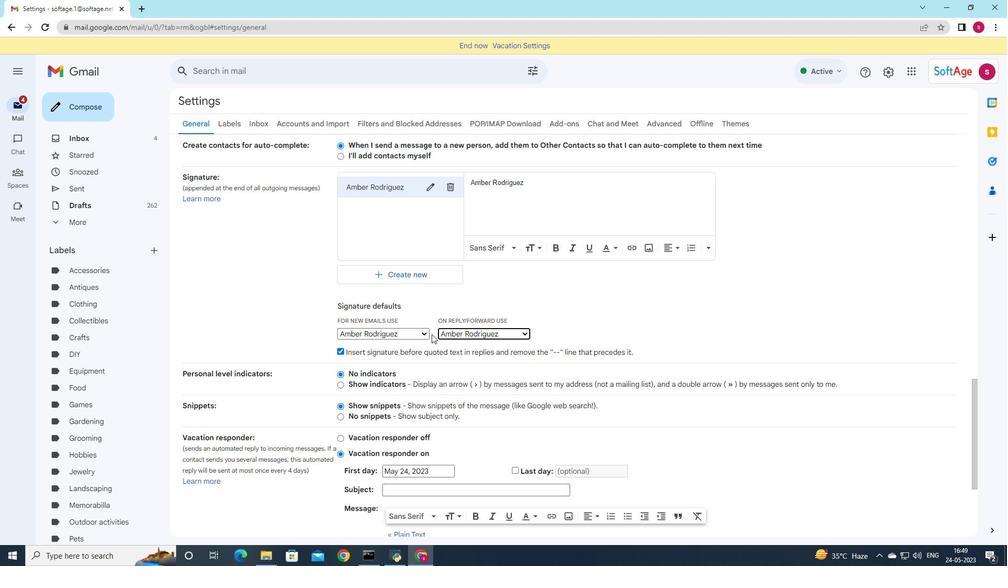 
Action: Mouse scrolled (431, 334) with delta (0, 0)
Screenshot: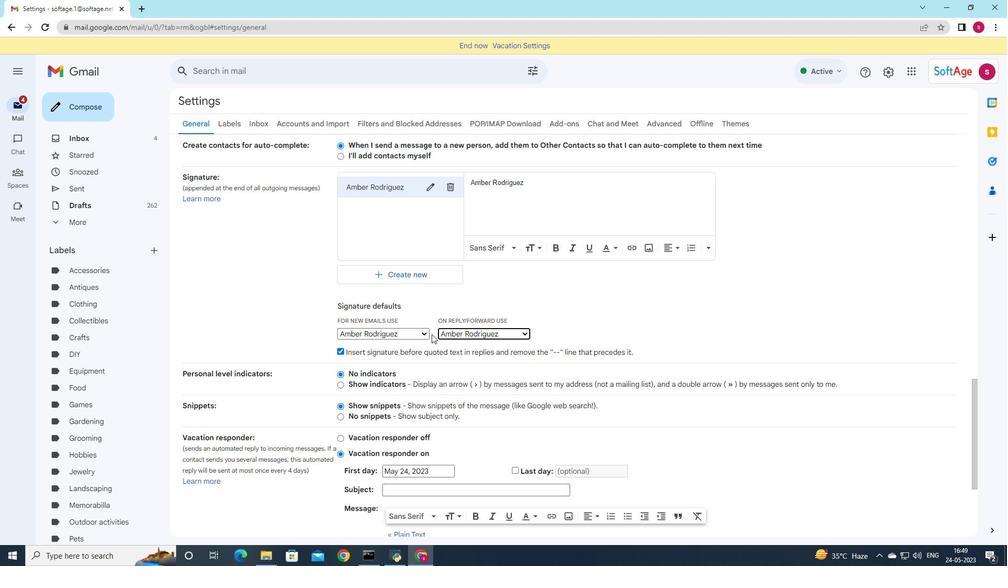
Action: Mouse scrolled (431, 334) with delta (0, 0)
Screenshot: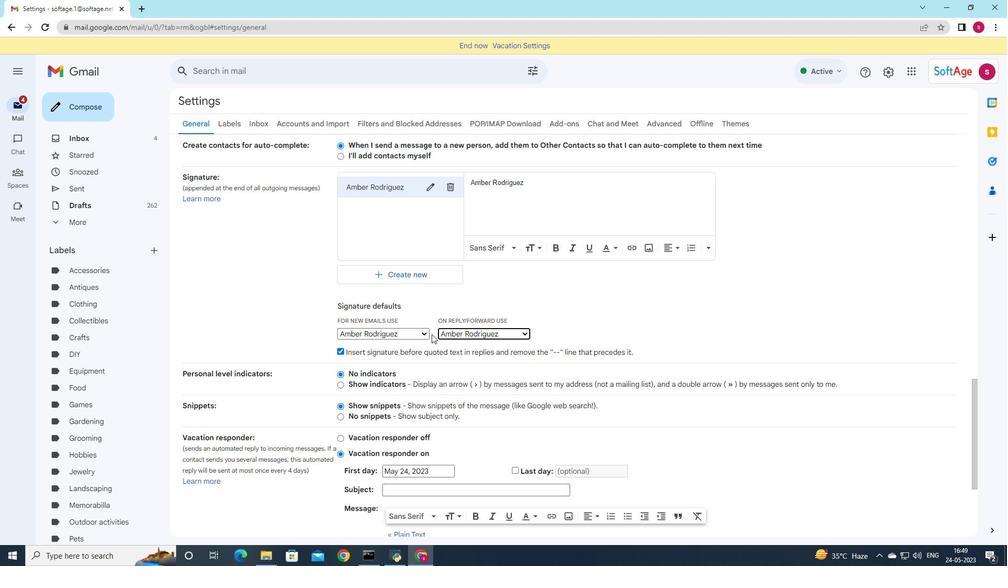 
Action: Mouse scrolled (431, 334) with delta (0, 0)
Screenshot: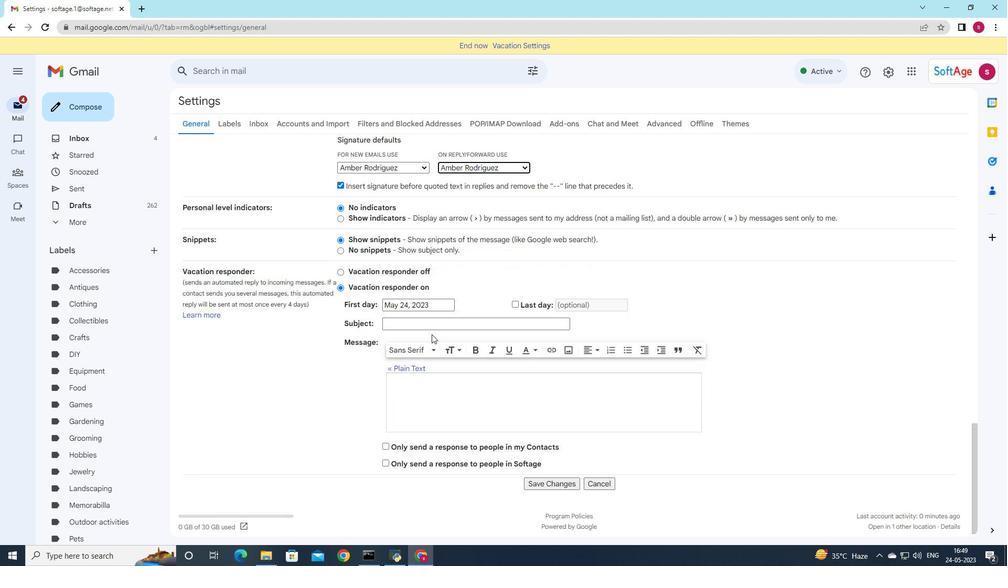 
Action: Mouse scrolled (431, 334) with delta (0, 0)
Screenshot: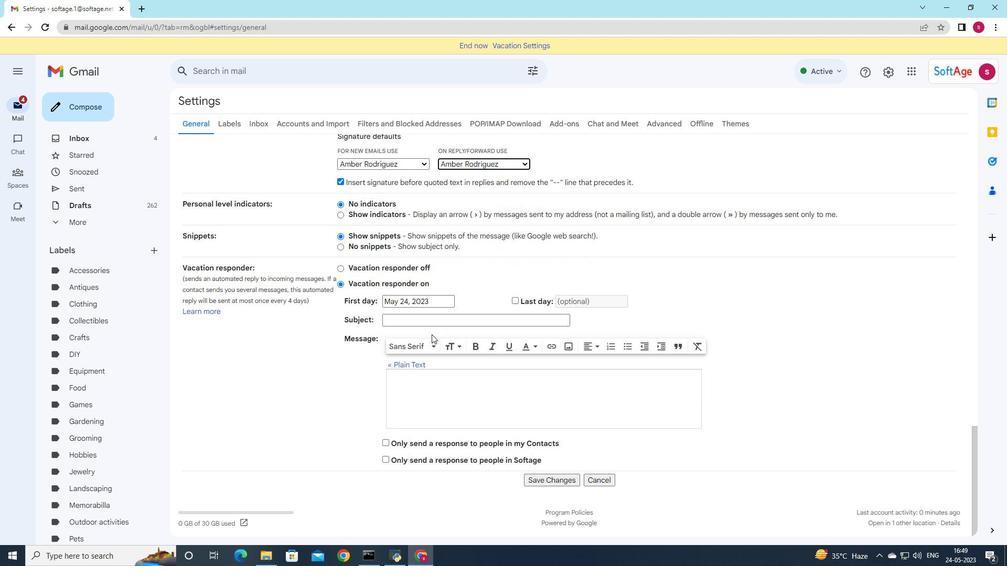 
Action: Mouse scrolled (431, 334) with delta (0, 0)
Screenshot: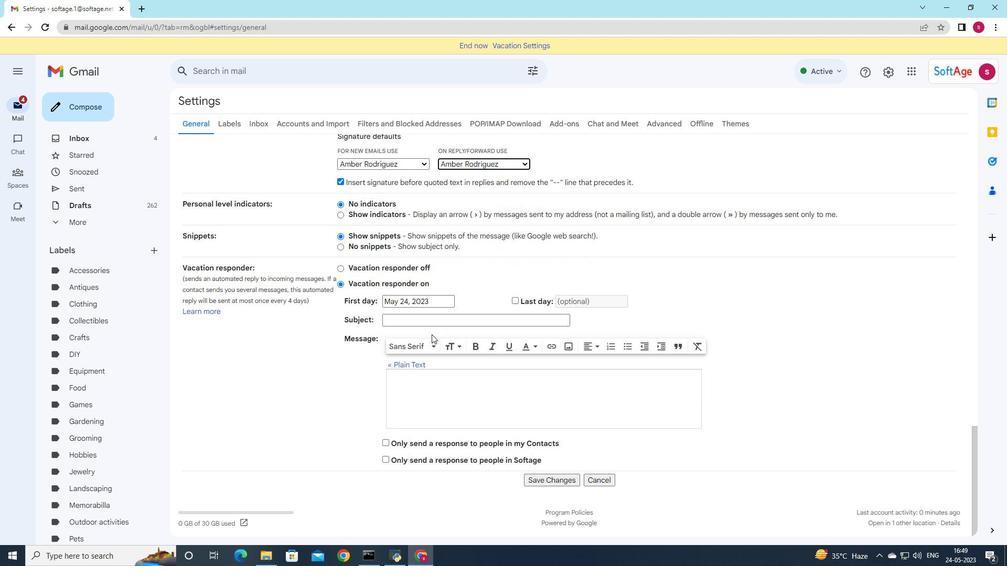 
Action: Mouse scrolled (431, 334) with delta (0, 0)
Screenshot: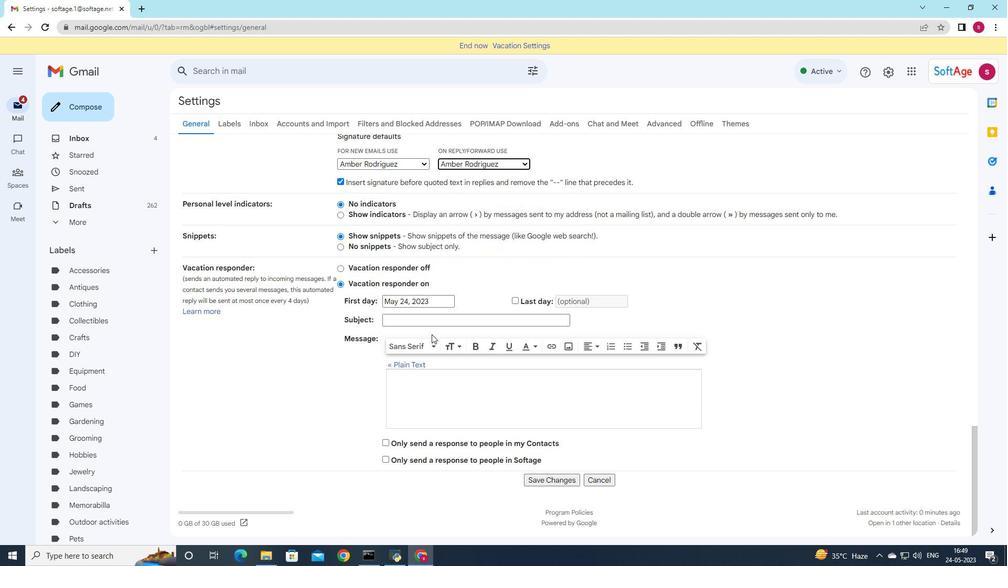 
Action: Mouse moved to (545, 480)
Screenshot: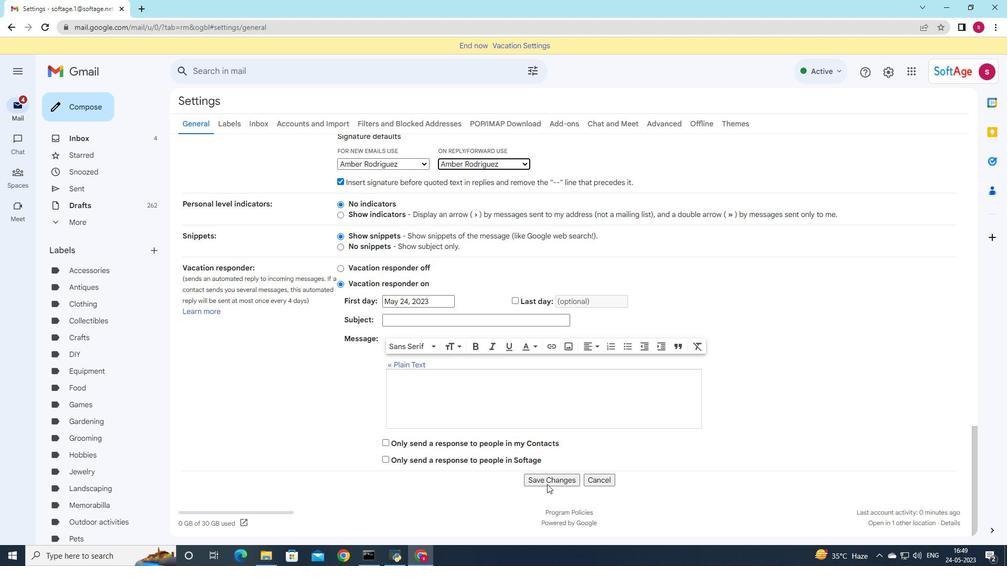 
Action: Mouse pressed left at (545, 480)
Screenshot: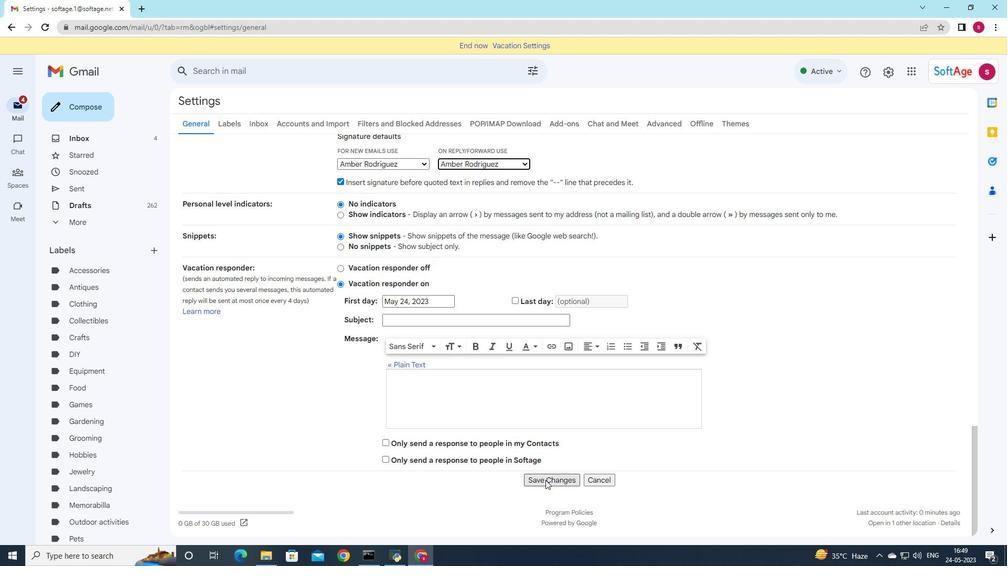 
Action: Mouse moved to (93, 107)
Screenshot: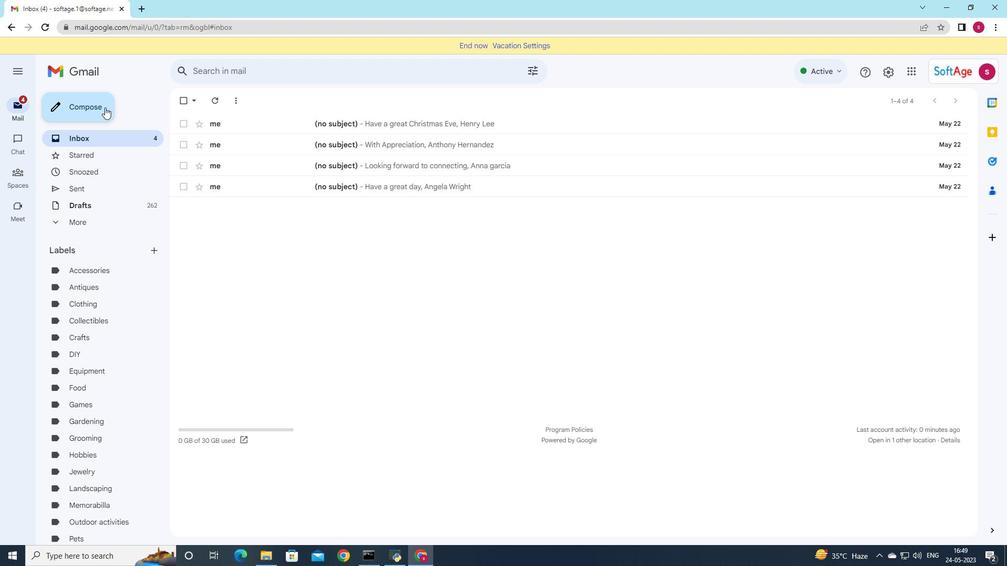 
Action: Mouse pressed left at (93, 107)
Screenshot: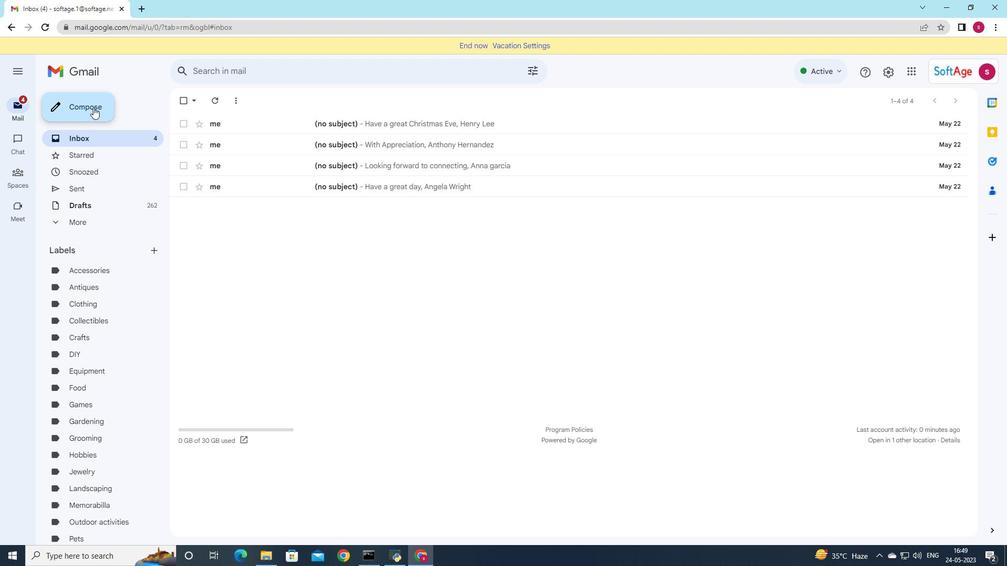 
Action: Mouse moved to (809, 321)
Screenshot: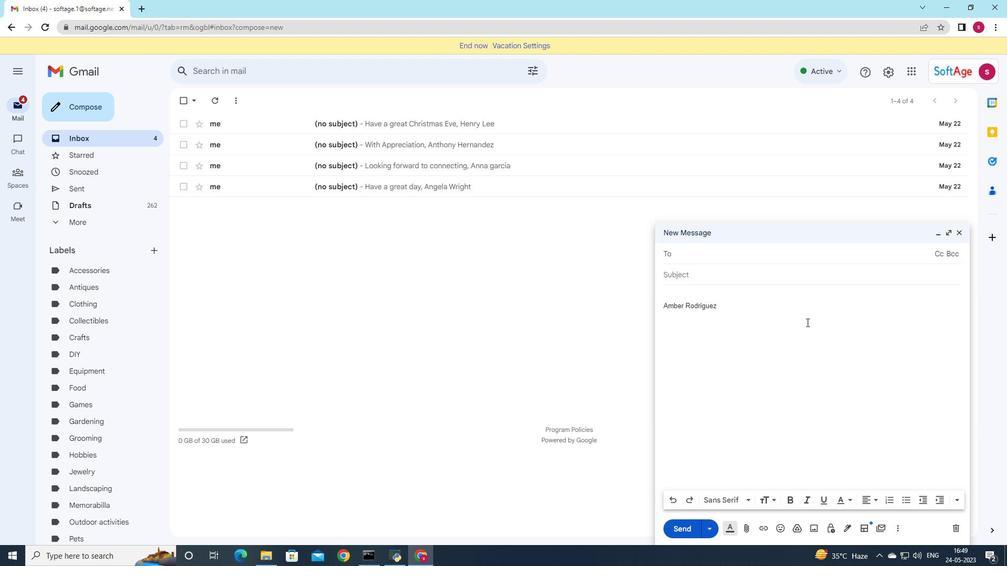 
Action: Key pressed so
Screenshot: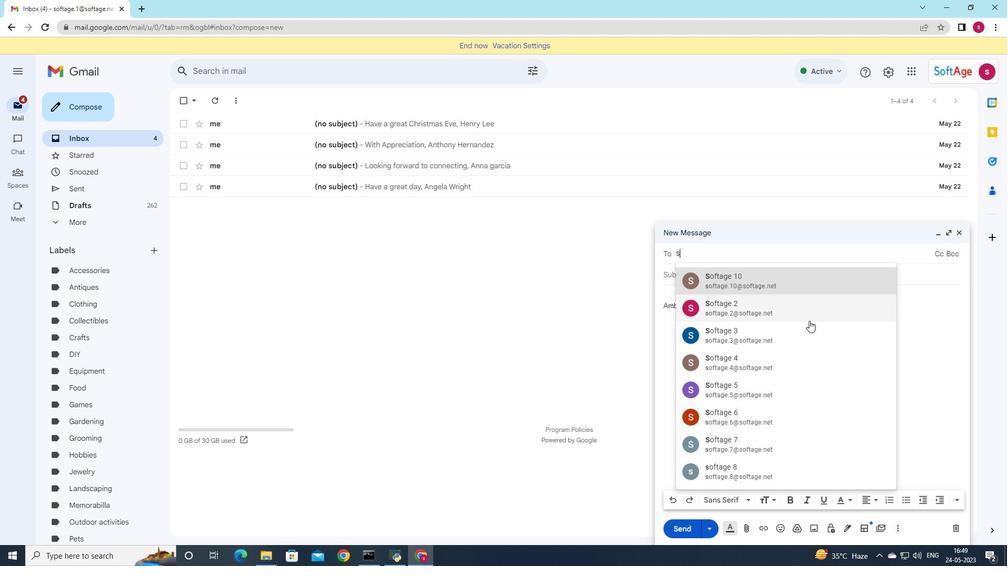 
Action: Mouse moved to (798, 277)
Screenshot: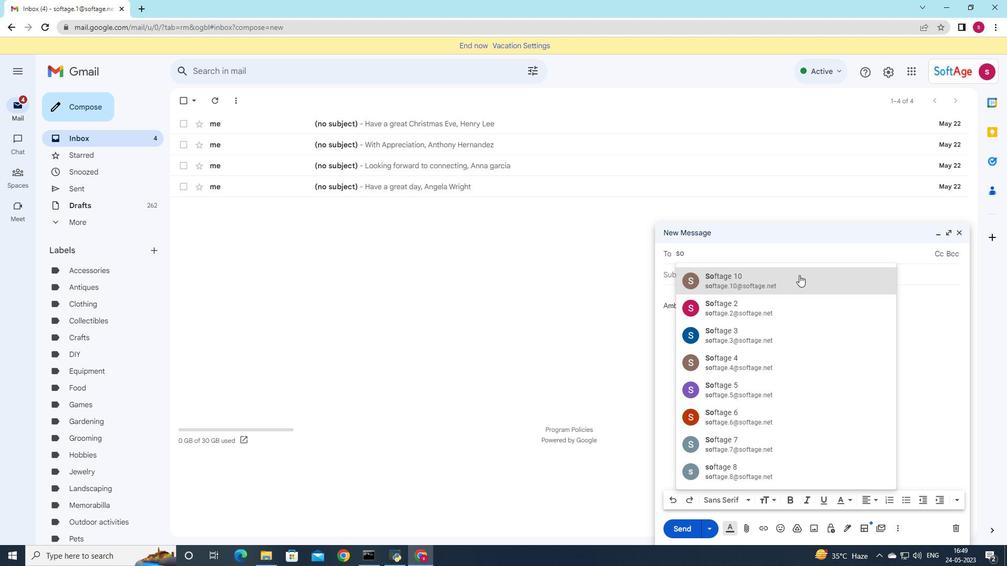 
Action: Mouse pressed left at (798, 277)
Screenshot: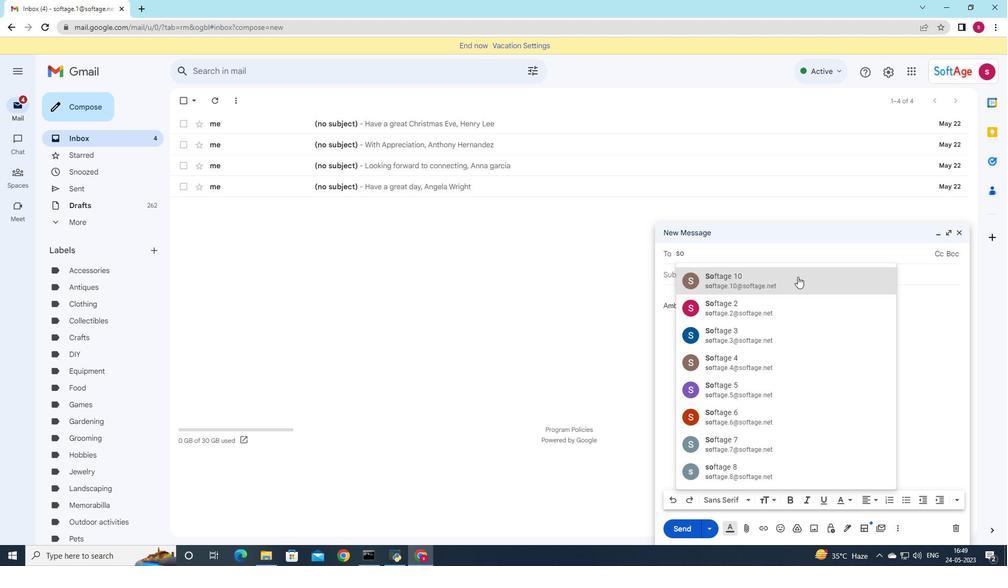 
Action: Mouse moved to (757, 296)
Screenshot: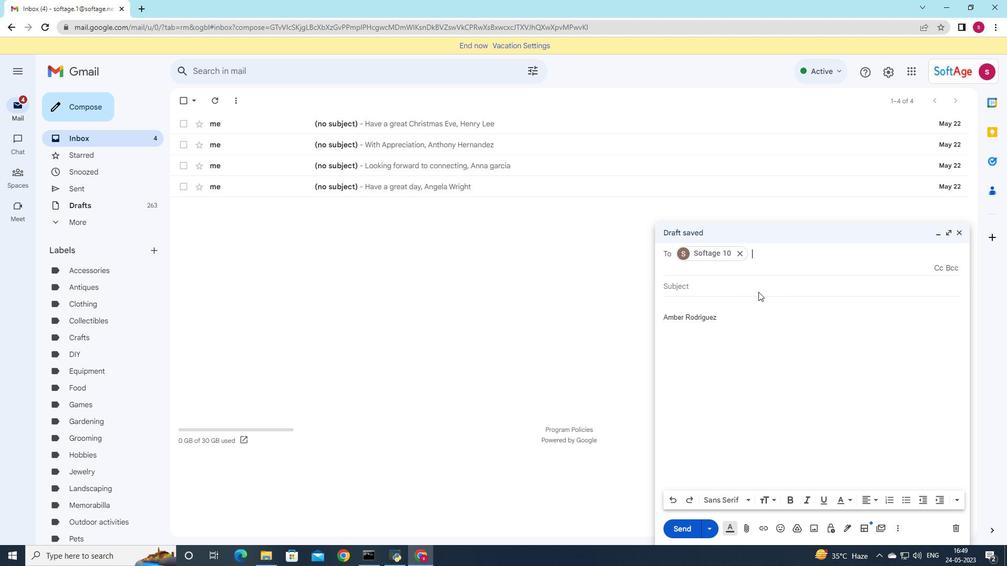 
Action: Key pressed s
Screenshot: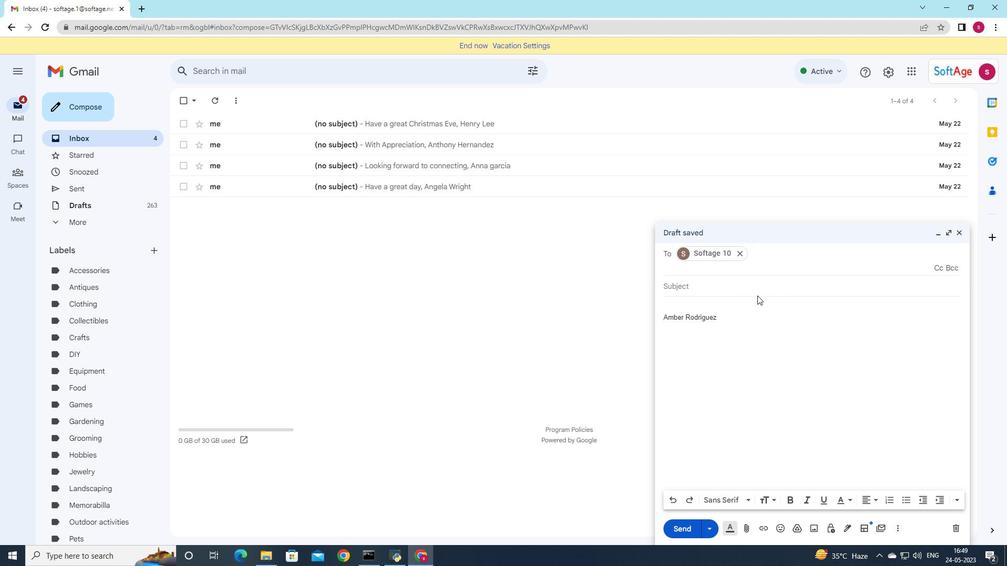 
Action: Mouse moved to (777, 303)
Screenshot: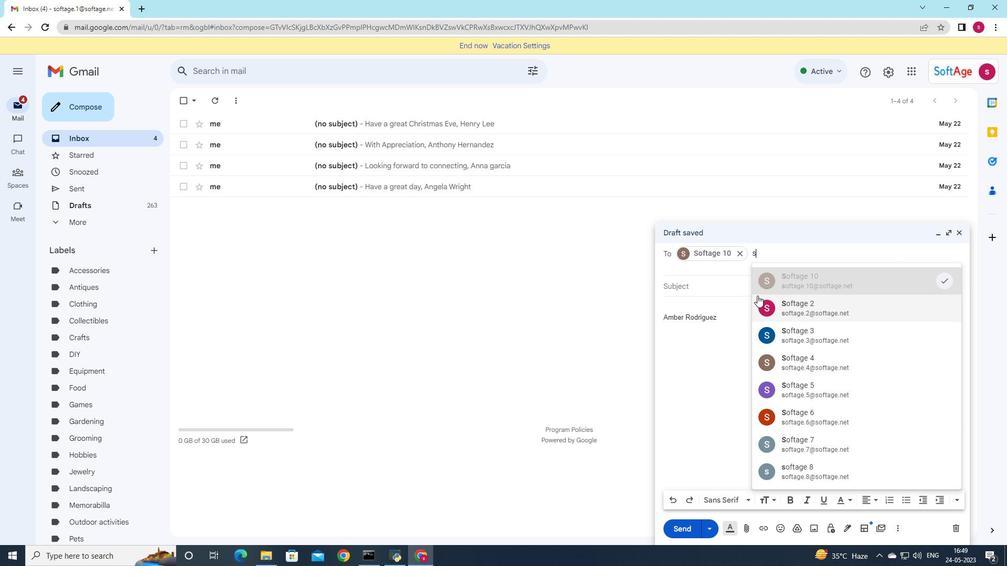 
Action: Mouse pressed left at (777, 303)
Screenshot: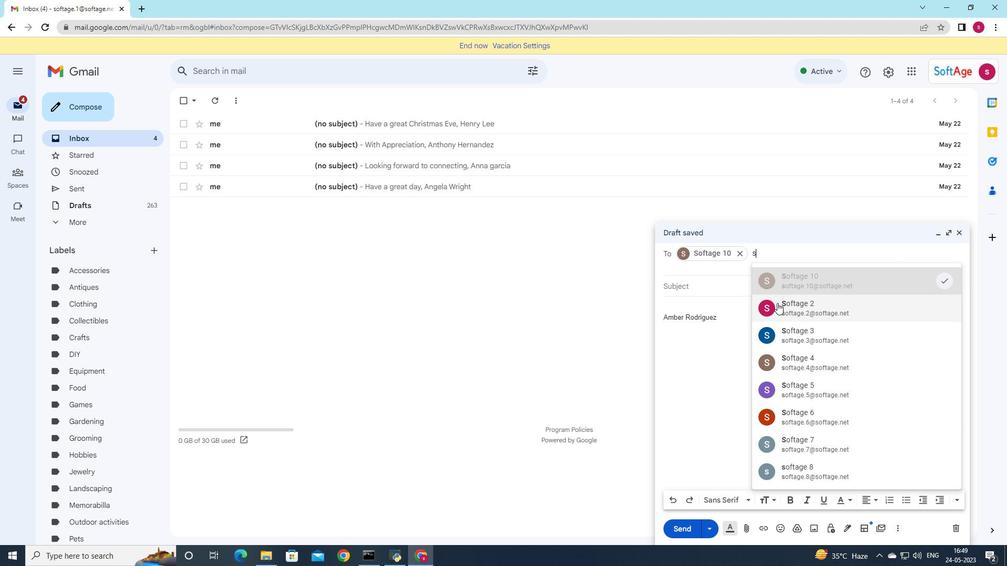 
Action: Mouse moved to (723, 289)
Screenshot: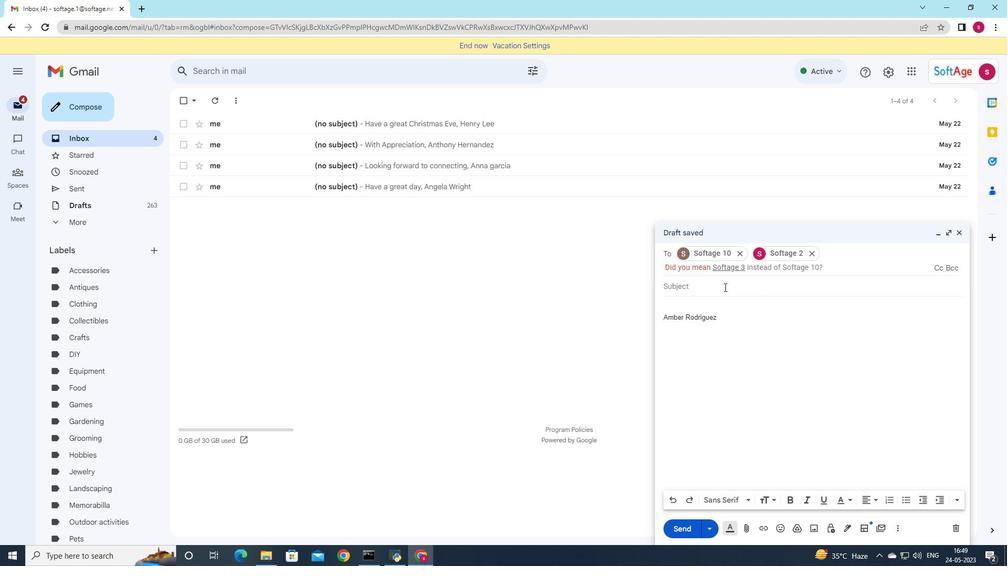 
Action: Mouse pressed left at (723, 289)
Screenshot: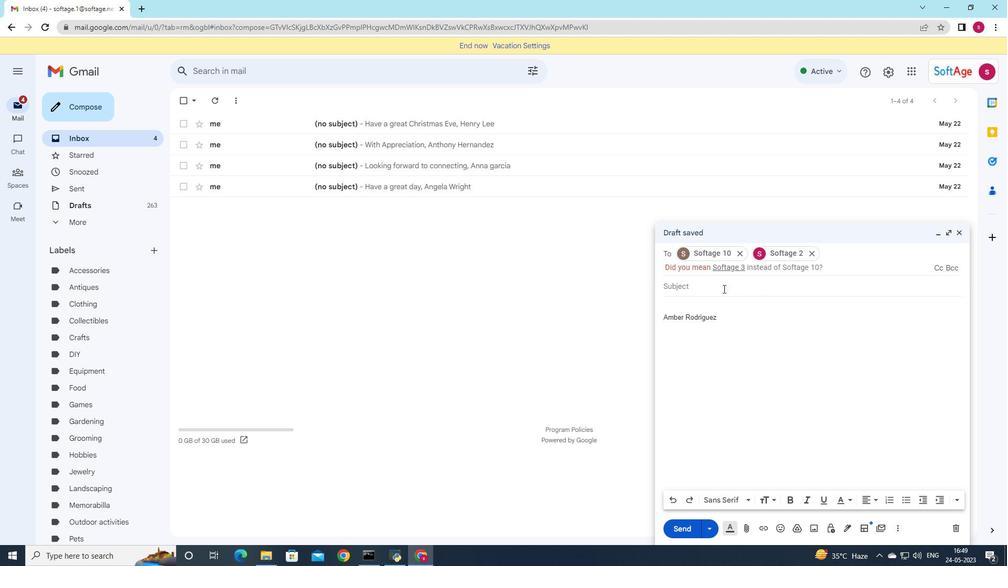 
Action: Key pressed <Key.shift>Thank<Key.space>you
Screenshot: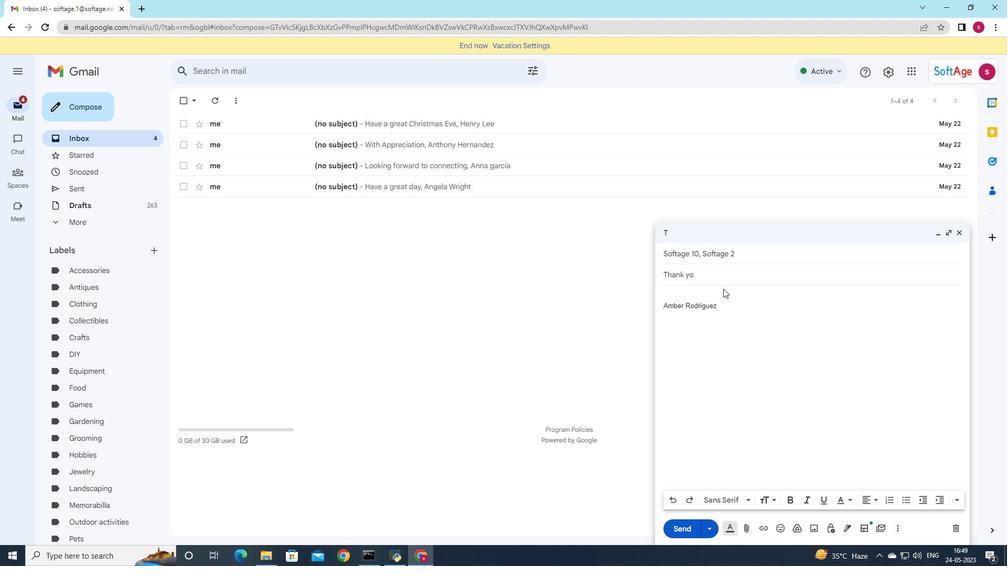 
Action: Mouse moved to (679, 287)
Screenshot: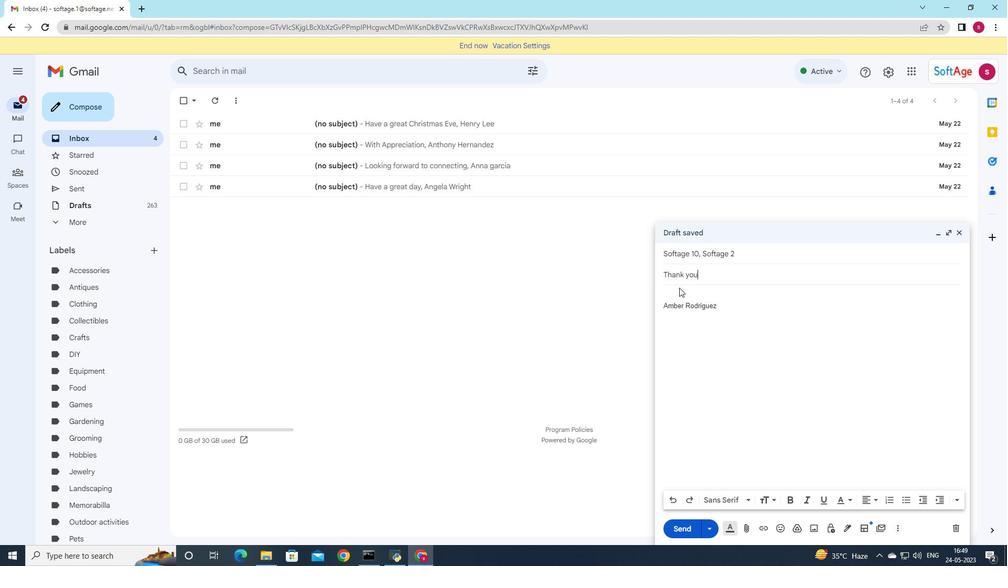 
Action: Mouse pressed left at (679, 287)
Screenshot: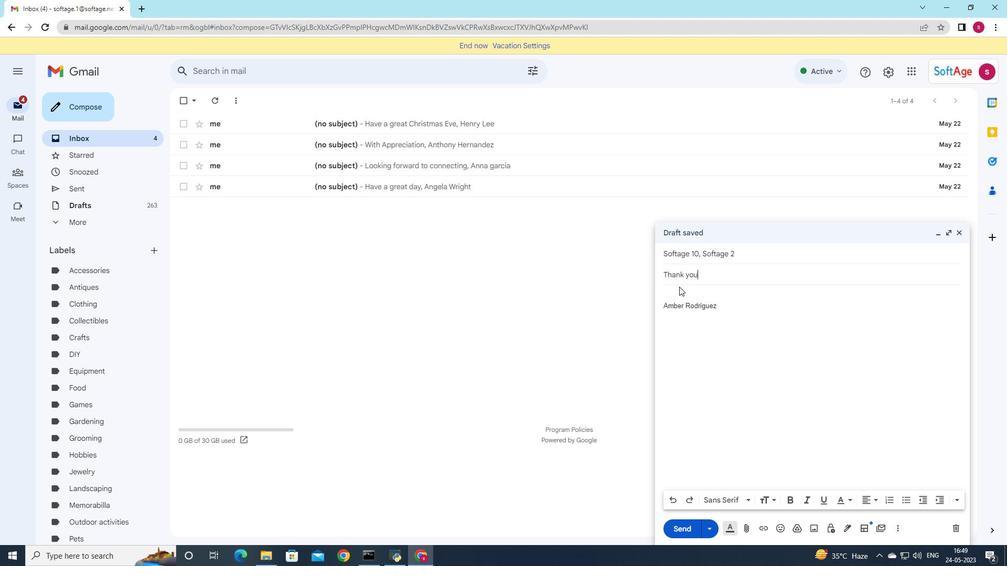 
Action: Mouse moved to (763, 317)
Screenshot: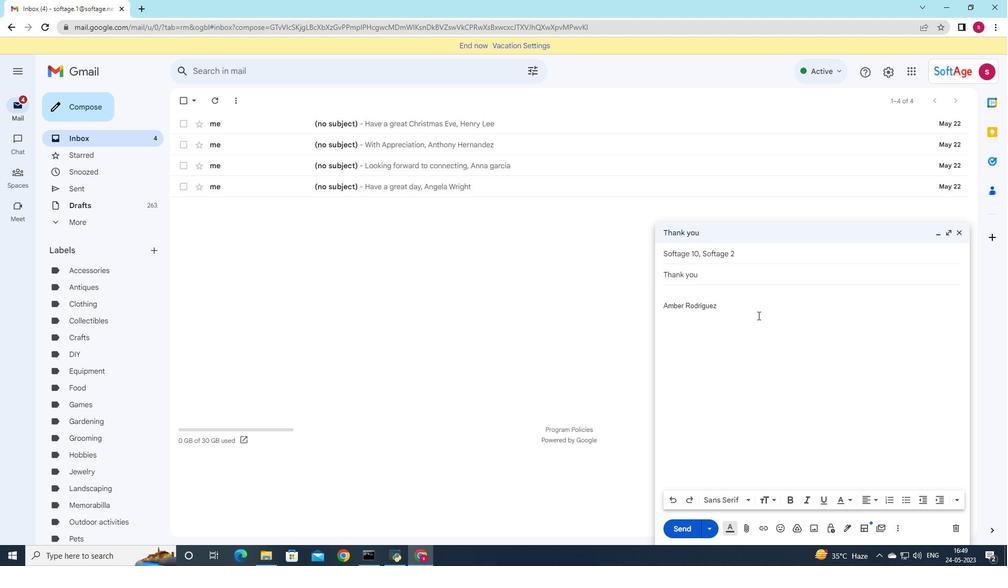 
Action: Key pressed <Key.shift>I<Key.space>appreciate<Key.space>your<Key.space>time<Key.space>and<Key.space>attention<Key.space>to<Key.space>this<Key.space>matter
Screenshot: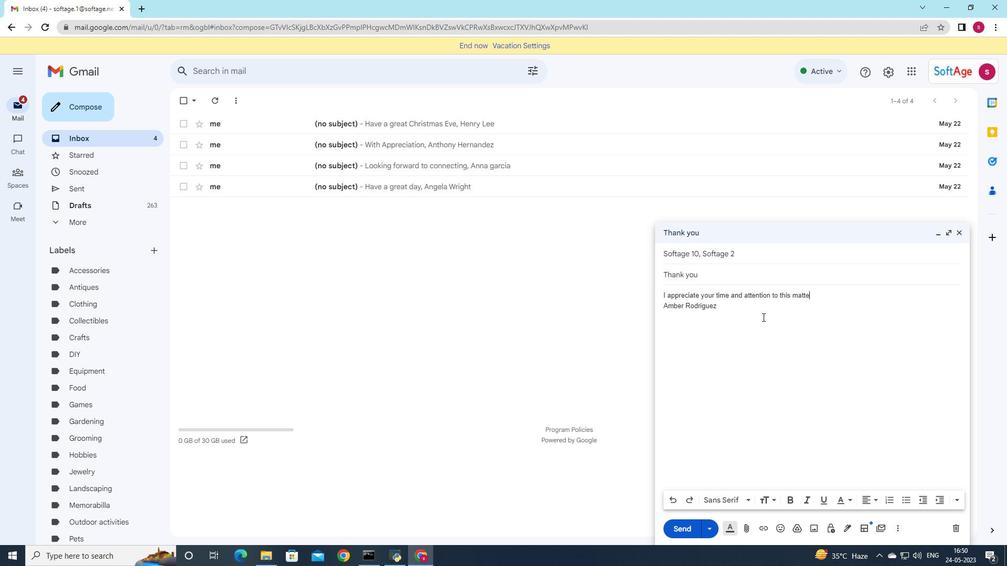 
Action: Mouse moved to (744, 333)
Screenshot: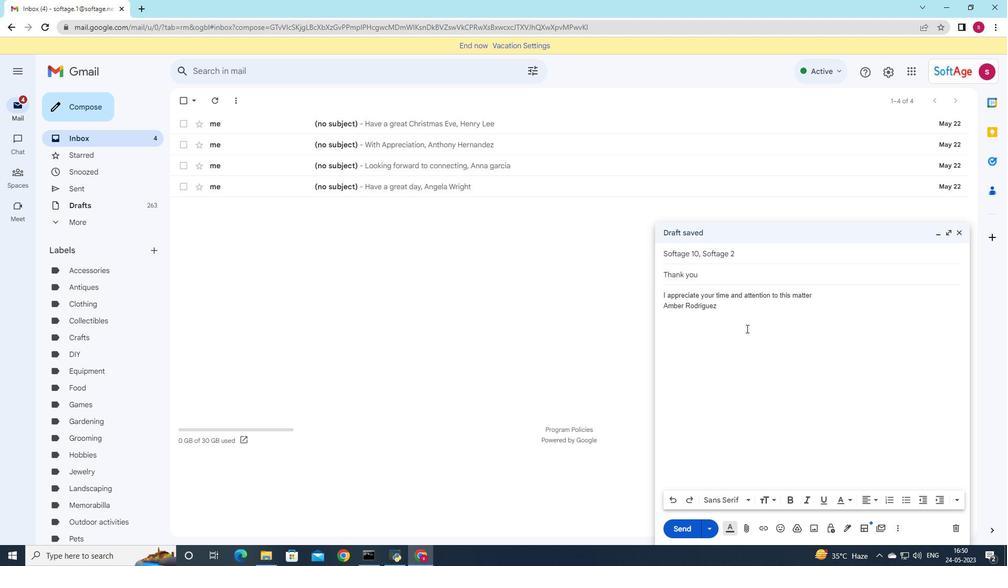 
Action: Key pressed .
Screenshot: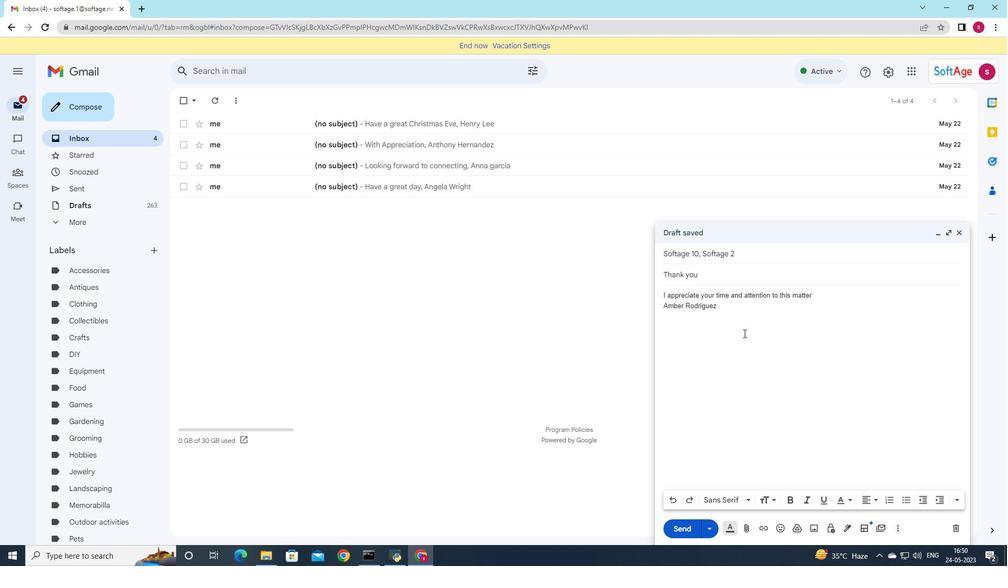 
Action: Mouse moved to (744, 528)
Screenshot: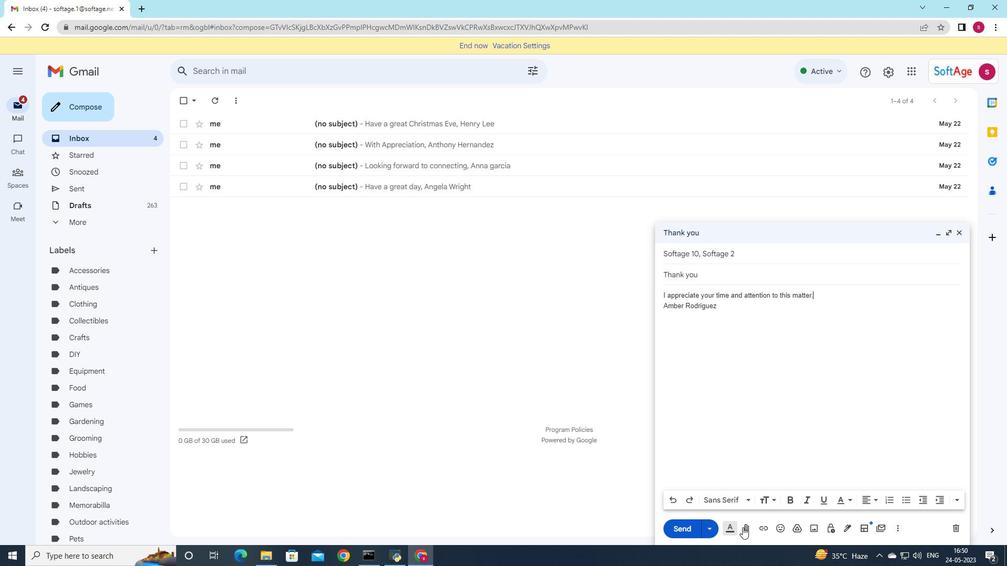 
Action: Mouse pressed left at (744, 528)
Screenshot: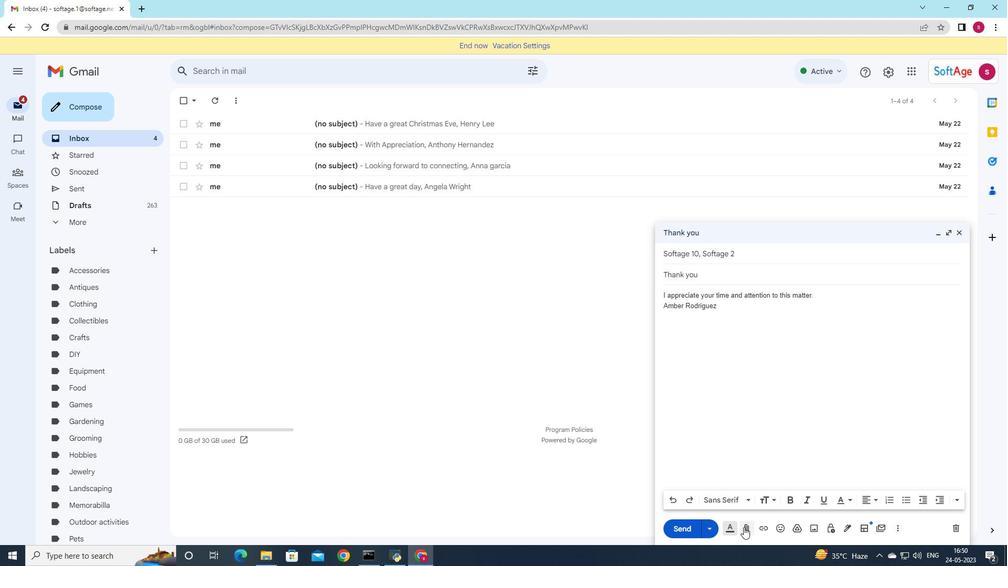 
Action: Mouse moved to (165, 77)
Screenshot: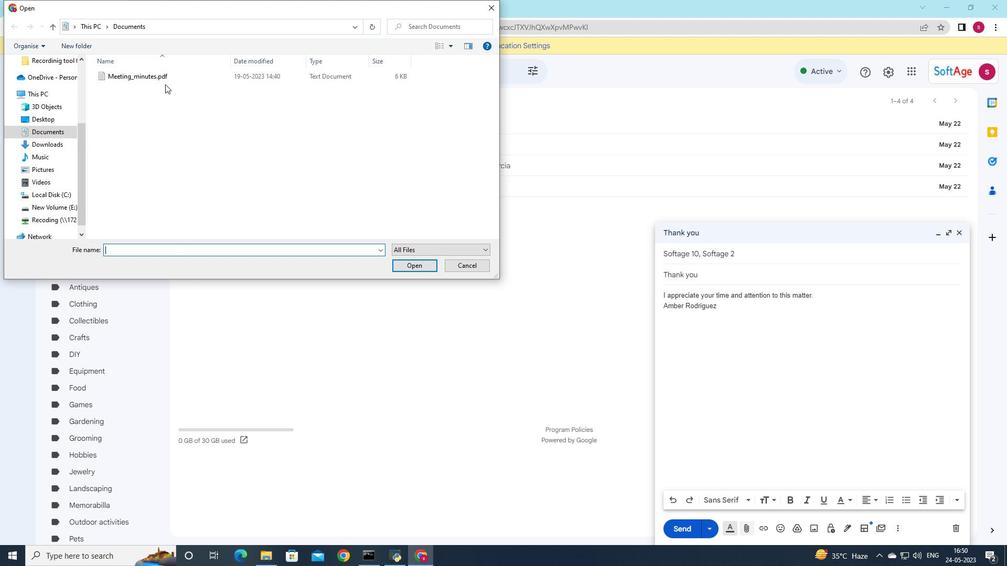 
Action: Mouse pressed left at (165, 77)
Screenshot: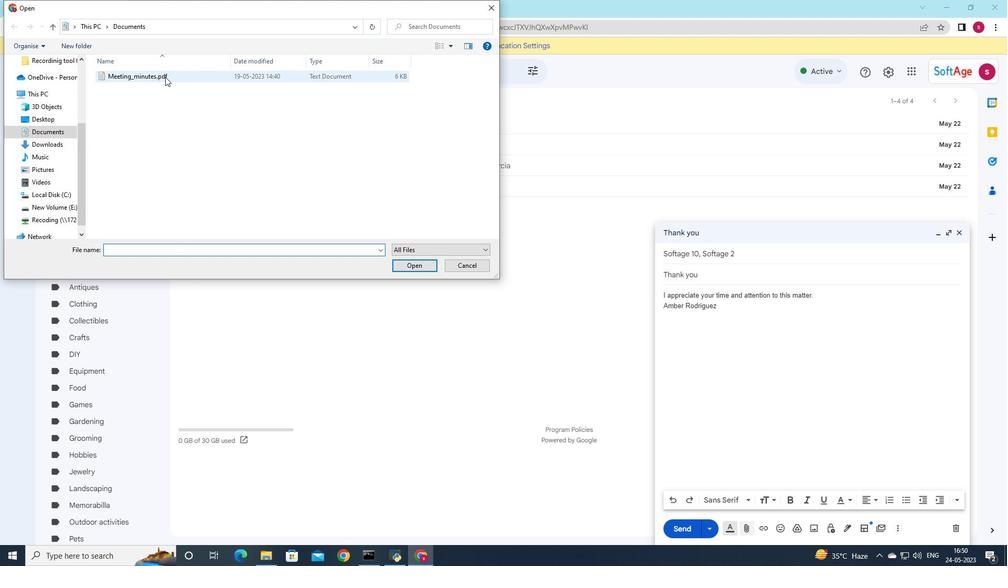 
Action: Mouse pressed left at (165, 77)
Screenshot: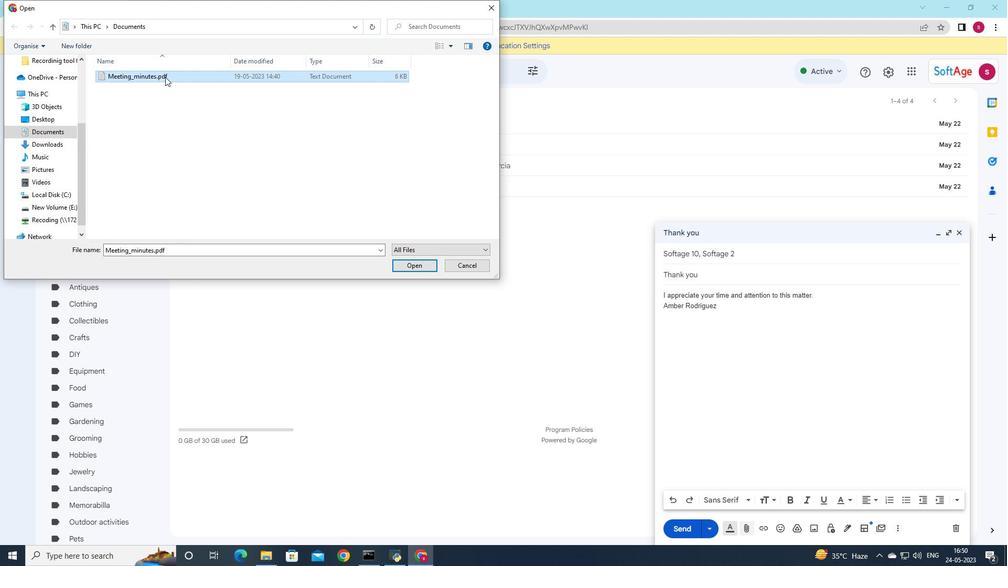 
Action: Mouse moved to (737, 202)
Screenshot: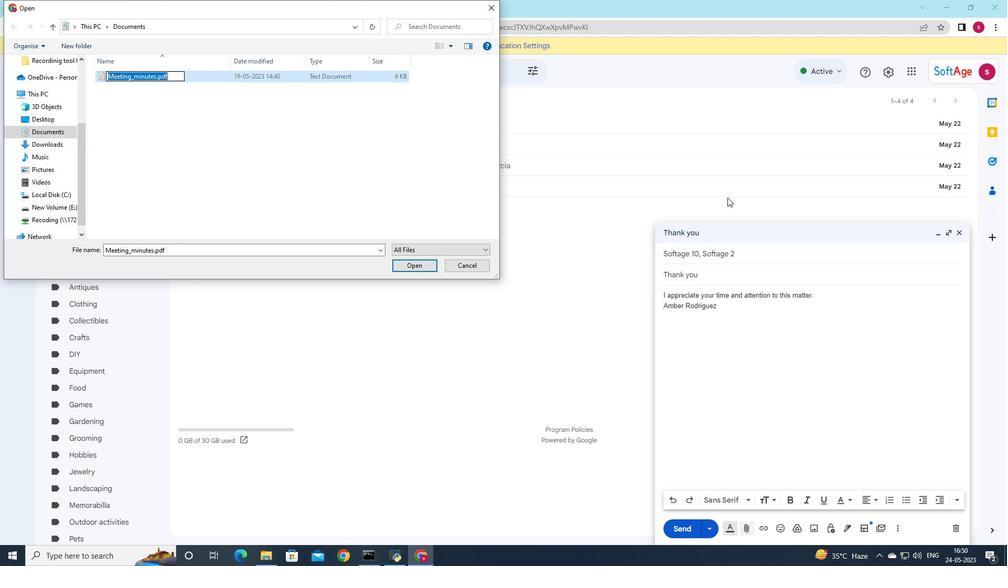 
Action: Key pressed <Key.shift>Statement<Key.shift><Key.shift><Key.shift><Key.shift><Key.shift><Key.shift><Key.shift><Key.shift><Key.shift><Key.shift>_of<Key.shift_r><Key.shift_r><Key.shift_r><Key.shift_r><Key.shift_r><Key.shift_r><Key.shift_r><Key.shift_r><Key.shift_r><Key.shift_r><Key.shift_r><Key.shift_r><Key.shift_r><Key.shift_r><Key.shift_r><Key.shift_r><Key.shift_r><Key.shift_r><Key.shift_r><Key.shift_r>_work.docx
Screenshot: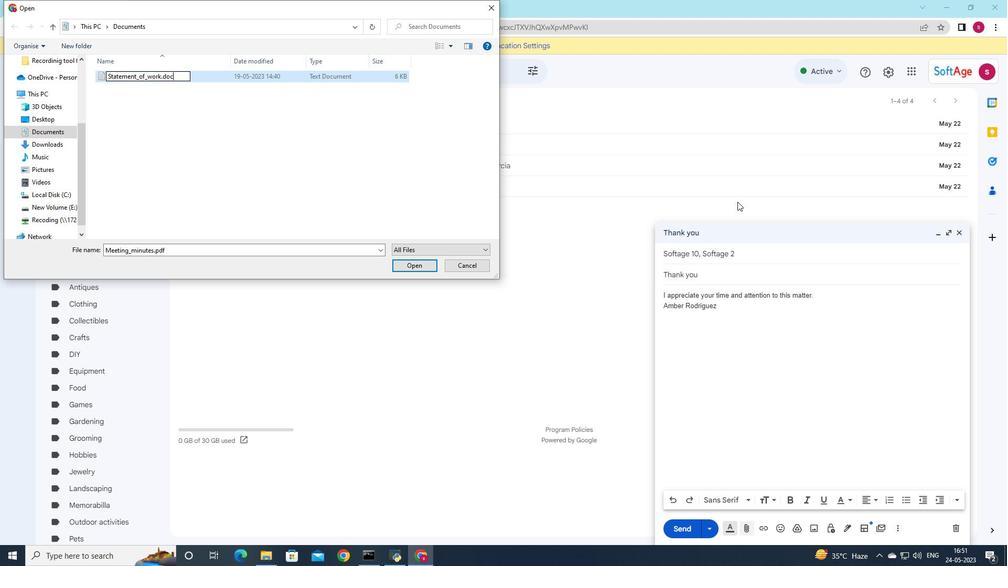 
Action: Mouse moved to (278, 78)
Screenshot: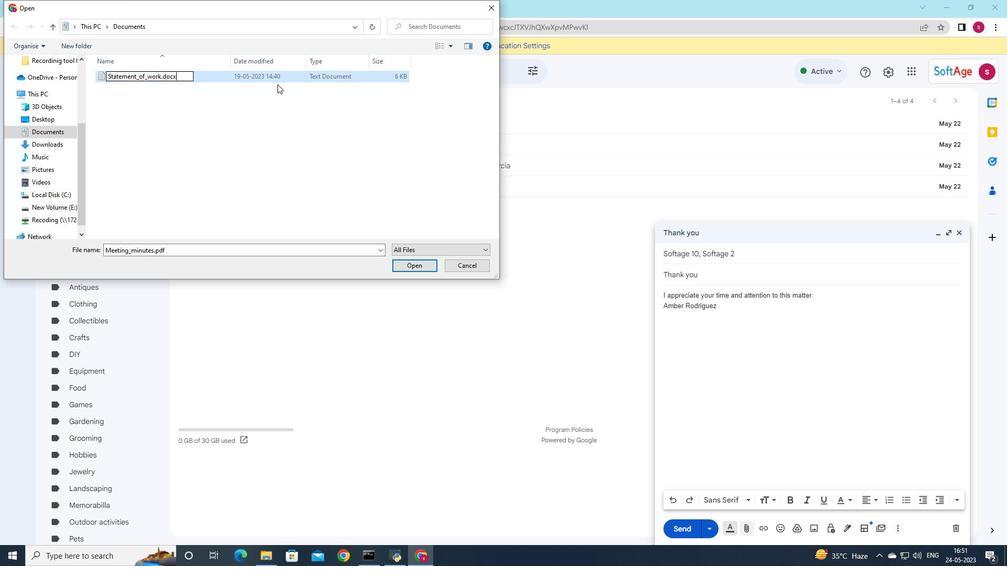 
Action: Mouse pressed left at (278, 78)
Screenshot: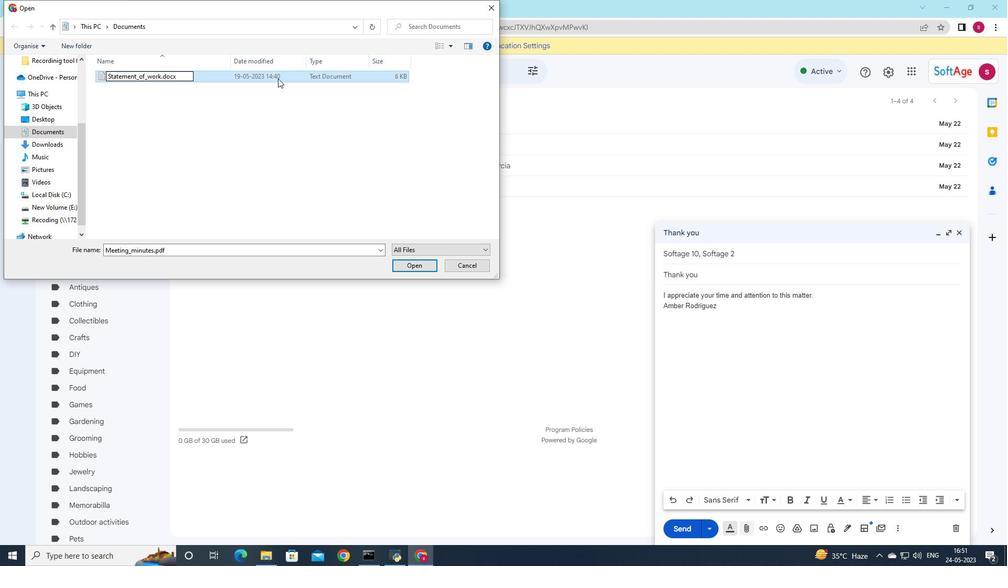 
Action: Mouse moved to (411, 273)
Screenshot: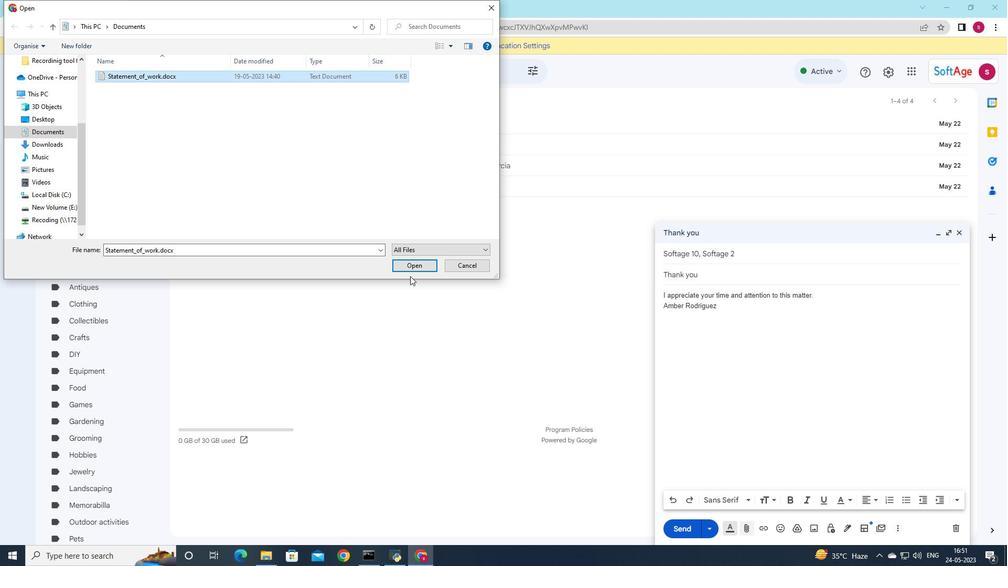 
Action: Mouse pressed left at (411, 273)
Screenshot: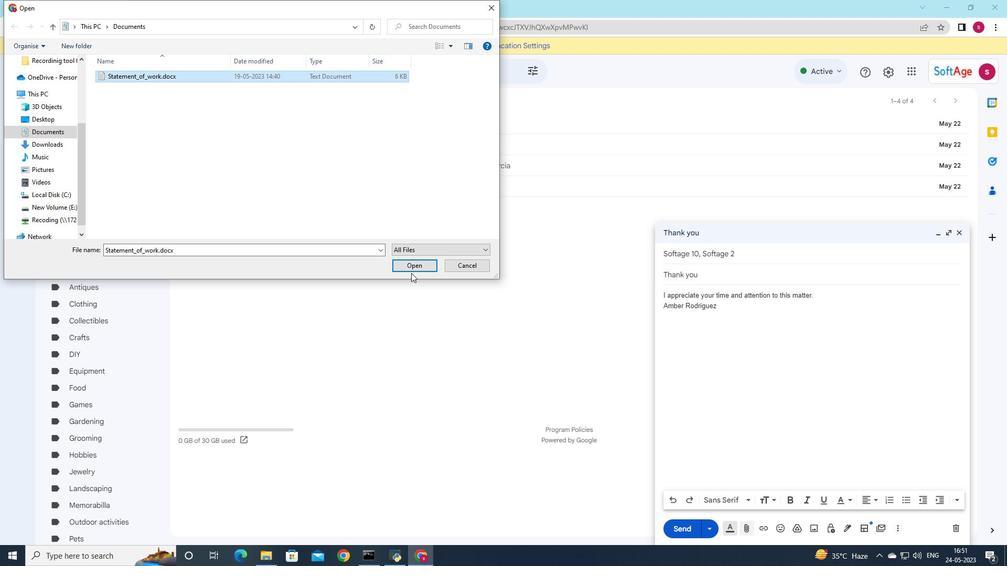
Action: Mouse moved to (410, 266)
Screenshot: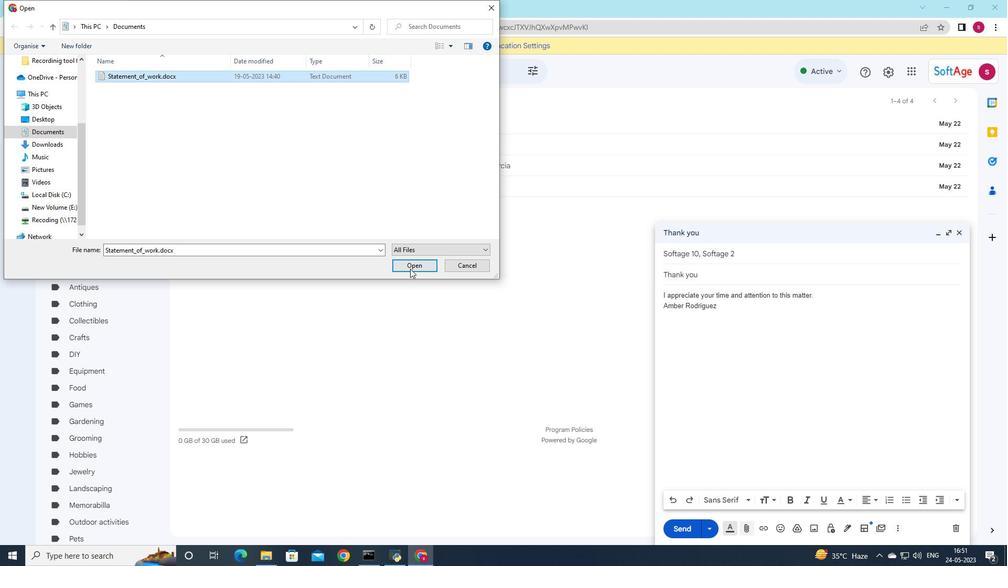 
Action: Mouse pressed left at (410, 266)
Screenshot: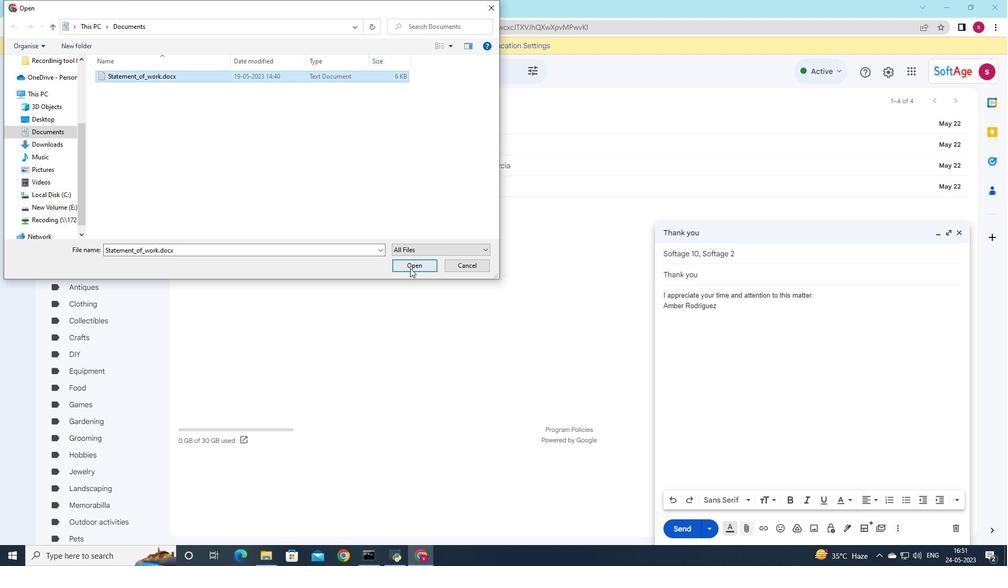 
Action: Mouse moved to (679, 529)
Screenshot: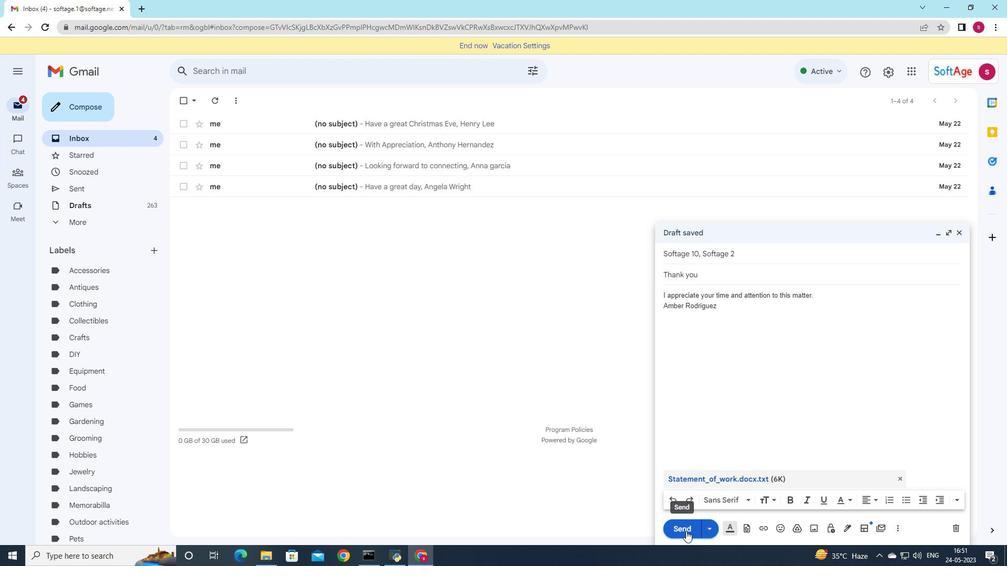 
Action: Mouse pressed left at (679, 529)
Screenshot: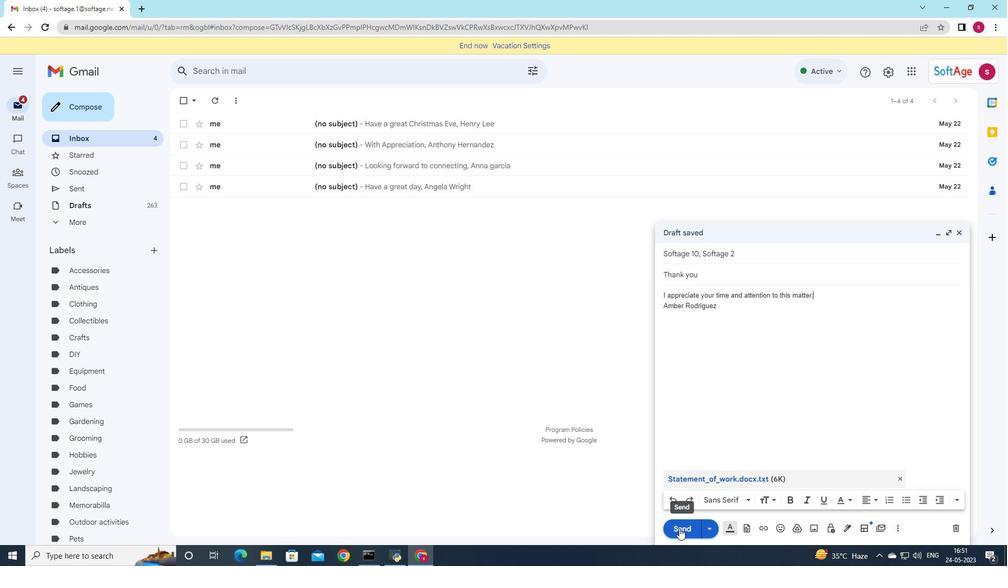 
Action: Mouse moved to (90, 190)
Screenshot: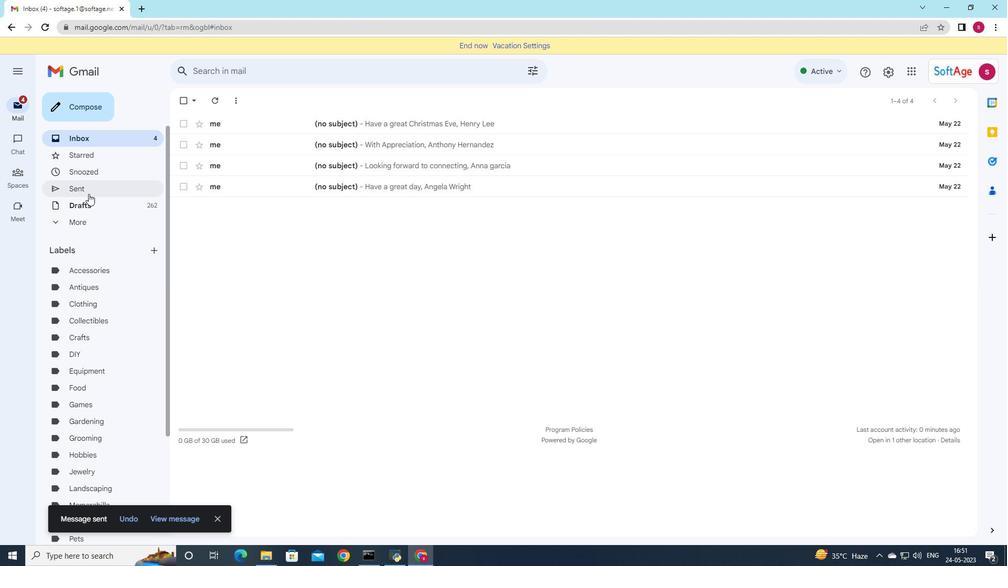 
Action: Mouse pressed left at (90, 190)
Screenshot: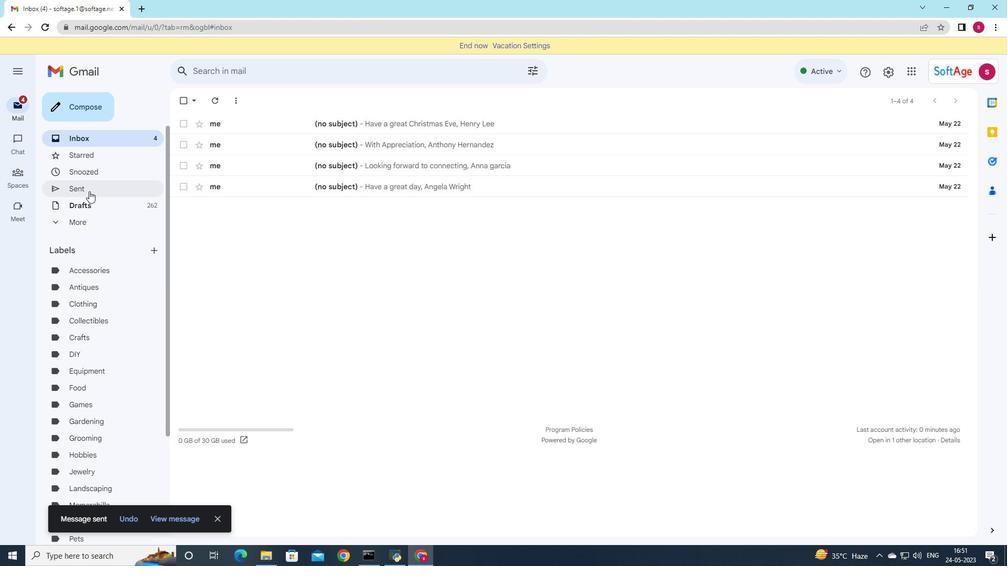 
Action: Mouse moved to (426, 162)
Screenshot: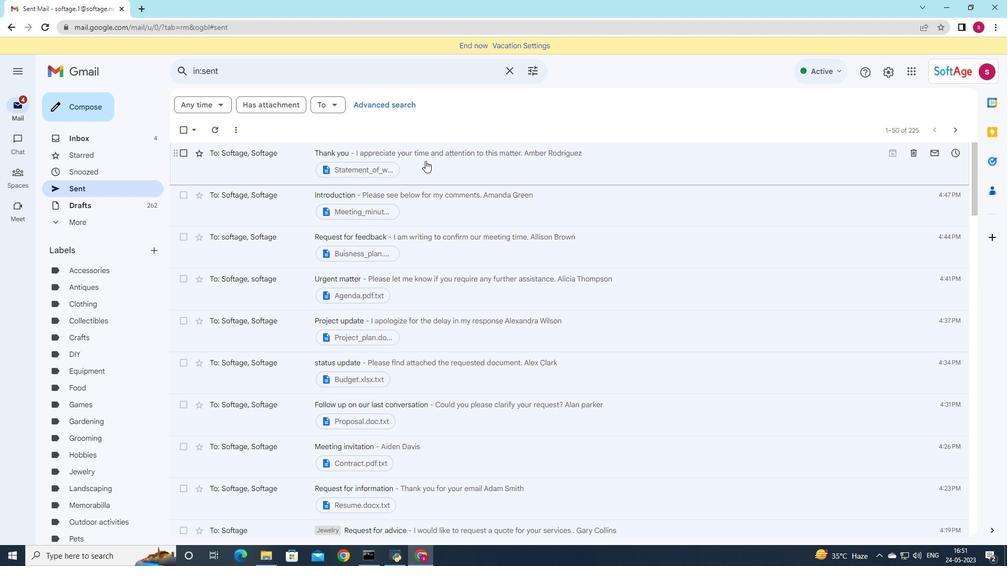 
Action: Mouse pressed left at (426, 162)
Screenshot: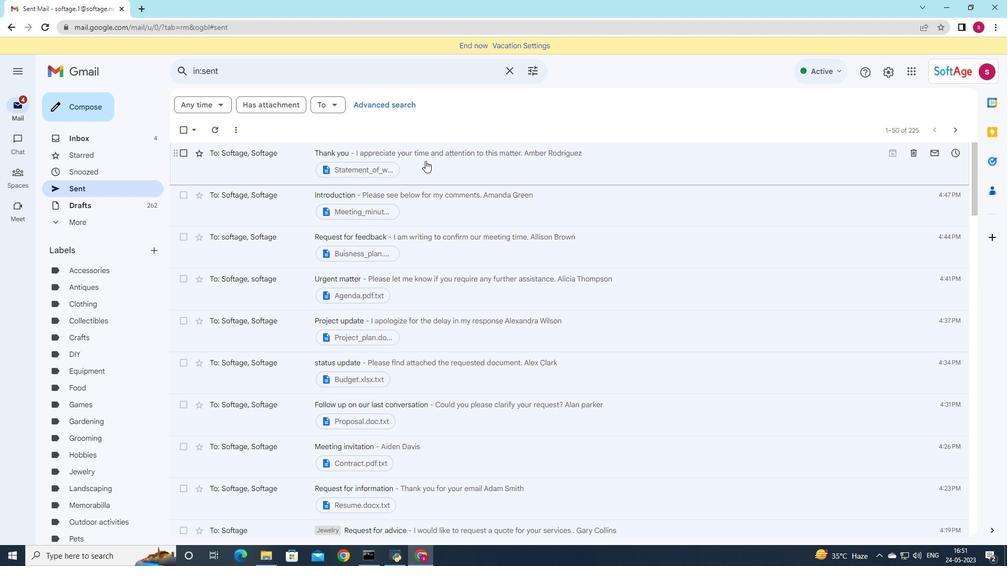 
